 Task: Look for Airbnb options in Samho-rodongjagu, North Korea from 6th December, 2023 to 15th December, 2023 for 6 adults.6 bedrooms having 6 beds and 6 bathrooms. Property type can be house. Amenities needed are: wifi, TV, free parkinig on premises, gym, breakfast. Look for 3 properties as per requirement.
Action: Key pressed <Key.caps_lock>S<Key.caps_lock>amho<Key.space>rodongjagu,<Key.caps_lock>N<Key.caps_lock>orth<Key.space><Key.caps_lock>K<Key.caps_lock>orea
Screenshot: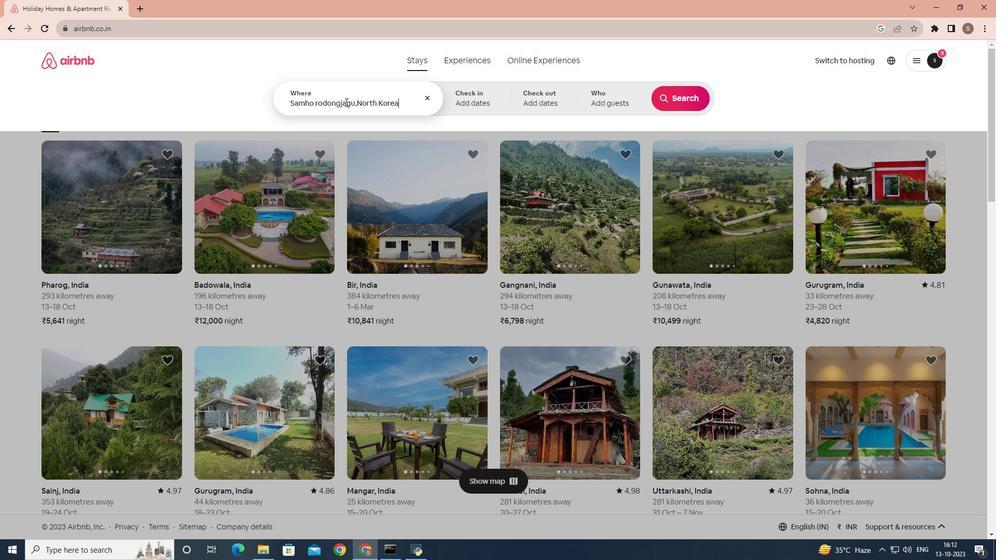 
Action: Mouse moved to (477, 100)
Screenshot: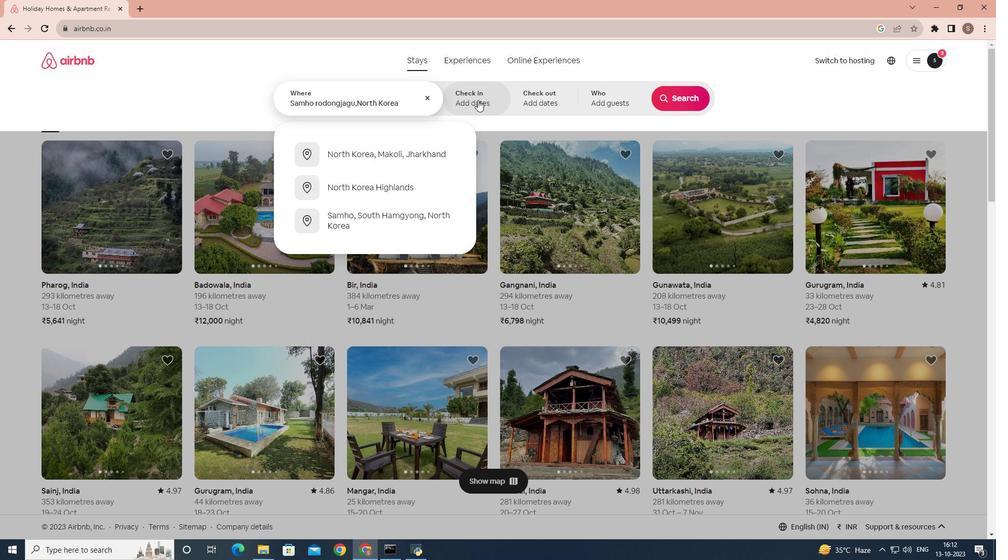 
Action: Mouse pressed left at (477, 100)
Screenshot: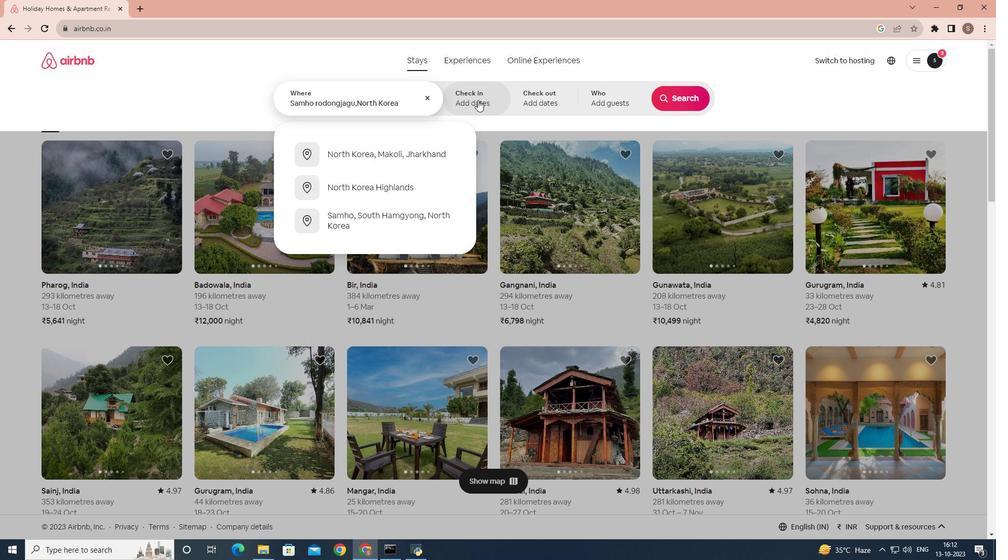 
Action: Mouse moved to (670, 177)
Screenshot: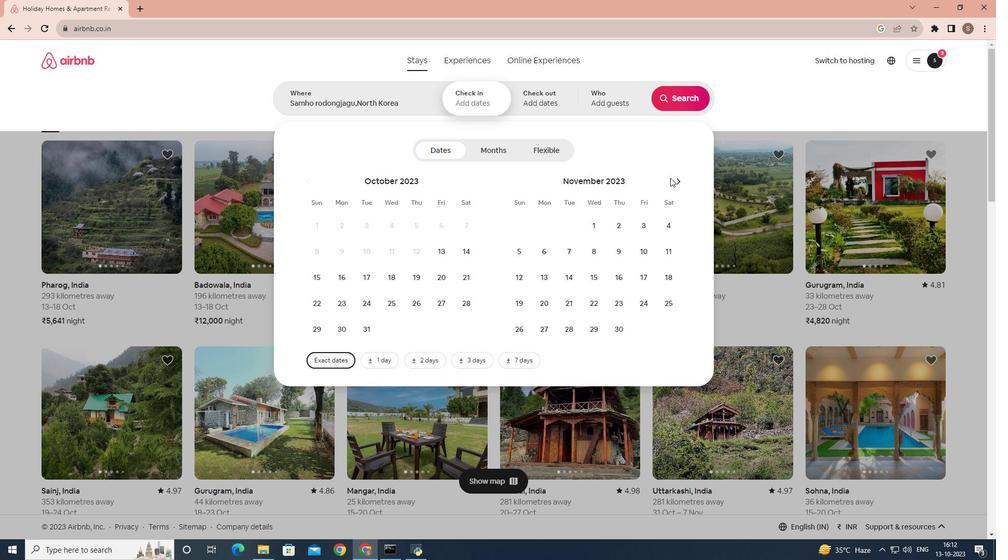 
Action: Mouse pressed left at (670, 177)
Screenshot: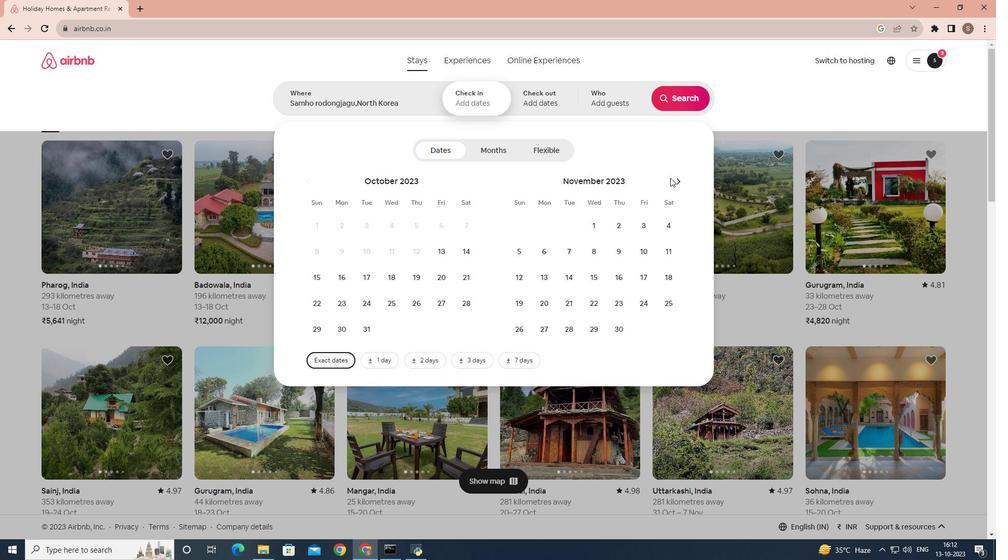 
Action: Mouse moved to (671, 180)
Screenshot: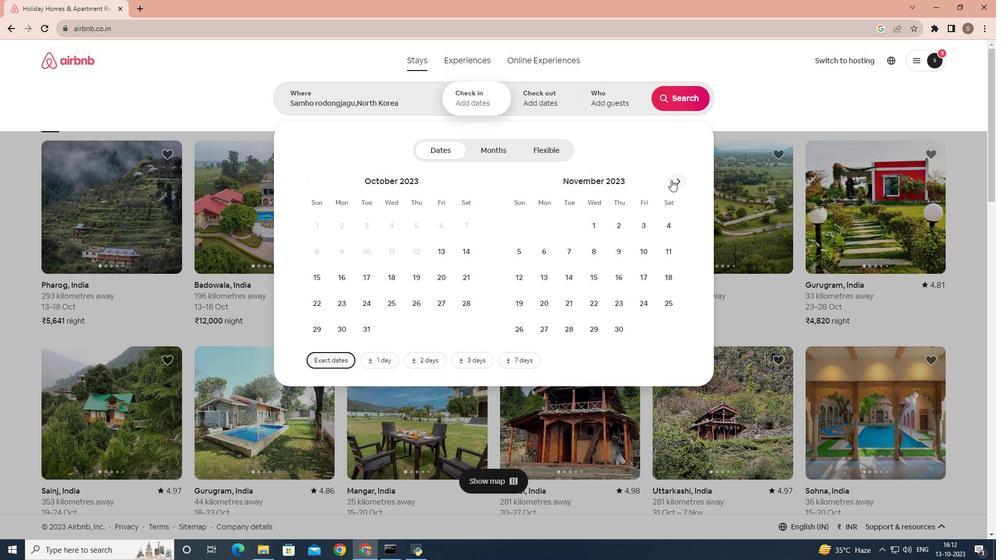 
Action: Mouse pressed left at (671, 180)
Screenshot: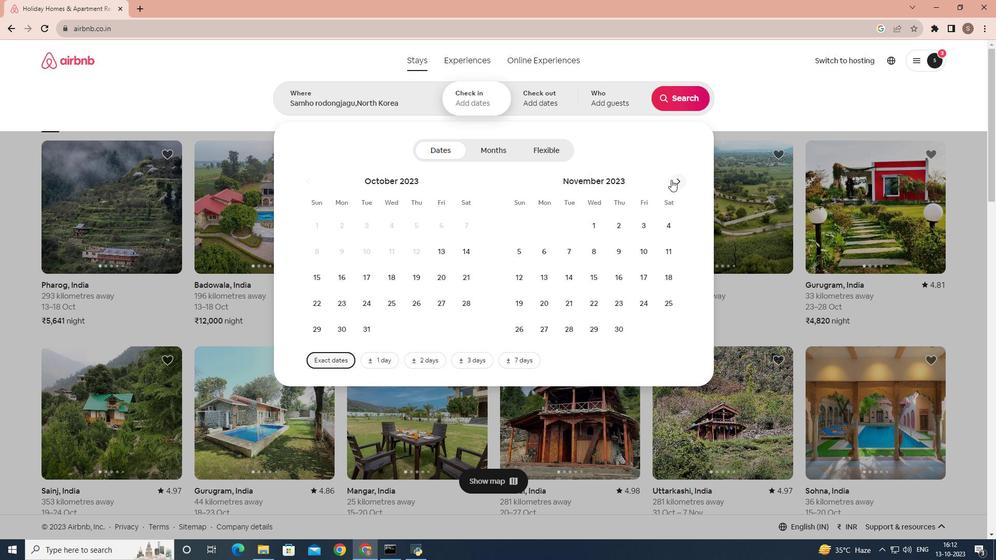 
Action: Mouse moved to (602, 251)
Screenshot: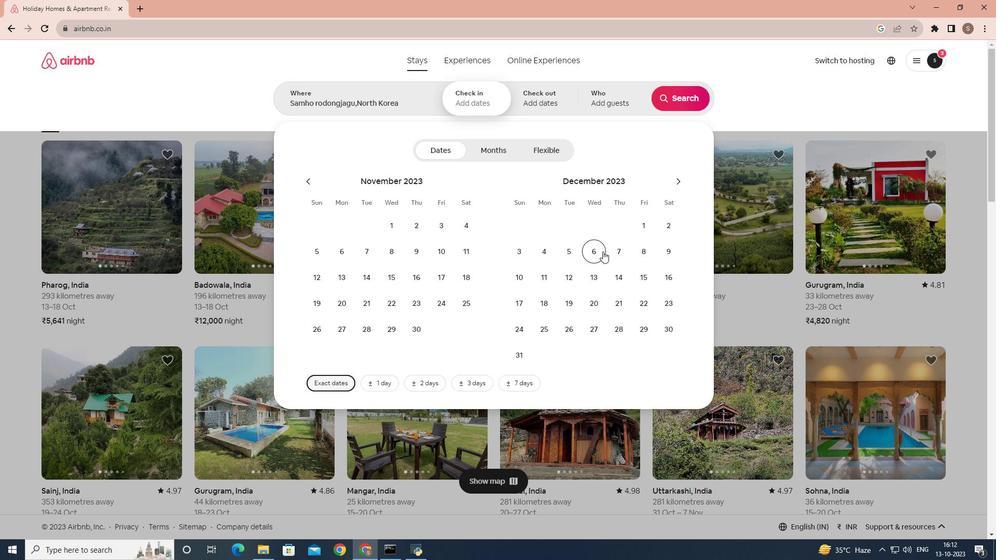 
Action: Mouse pressed left at (602, 251)
Screenshot: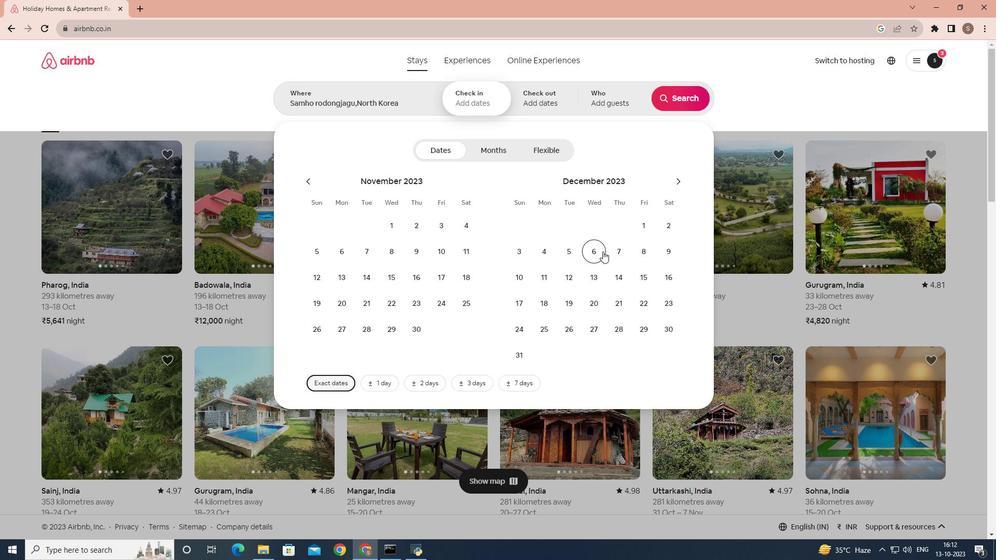 
Action: Mouse moved to (641, 276)
Screenshot: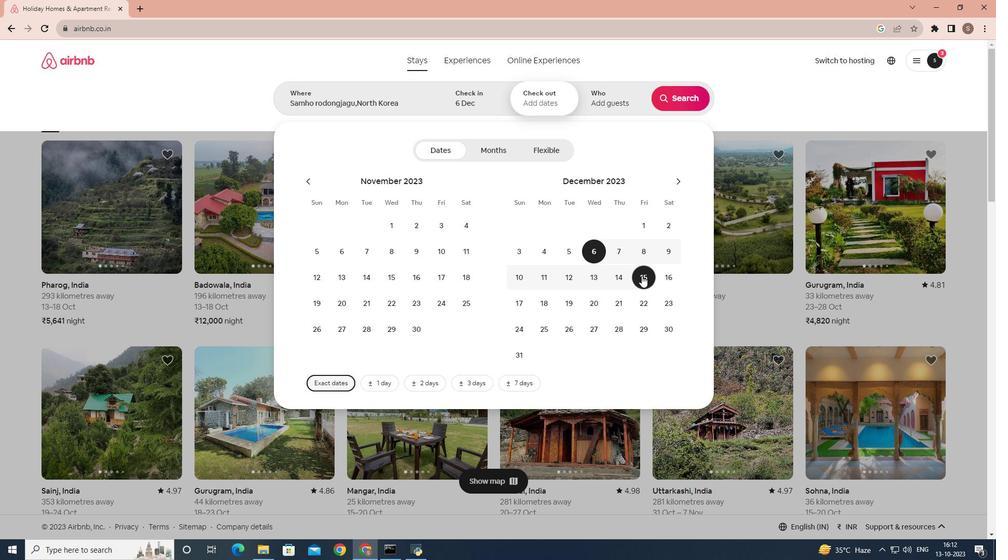 
Action: Mouse pressed left at (641, 276)
Screenshot: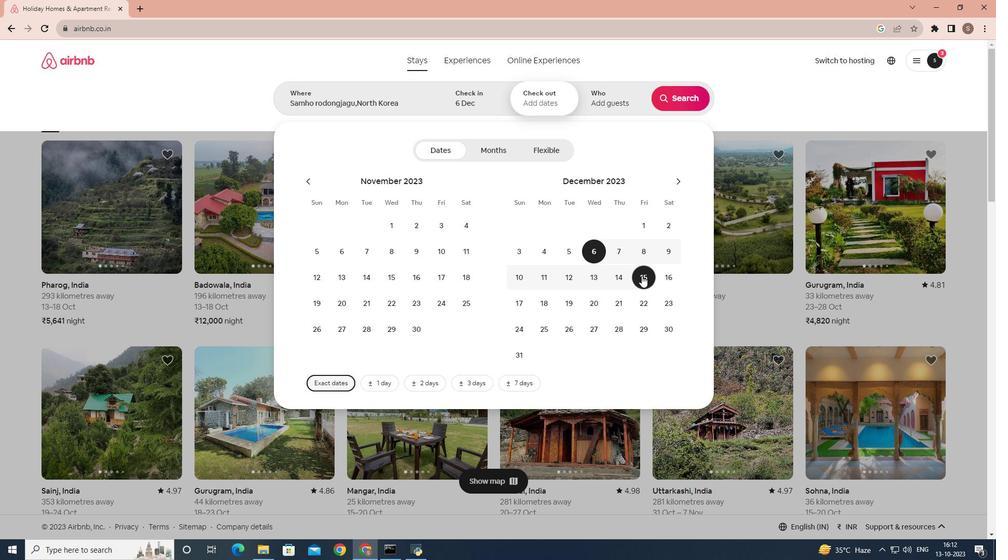 
Action: Mouse moved to (592, 109)
Screenshot: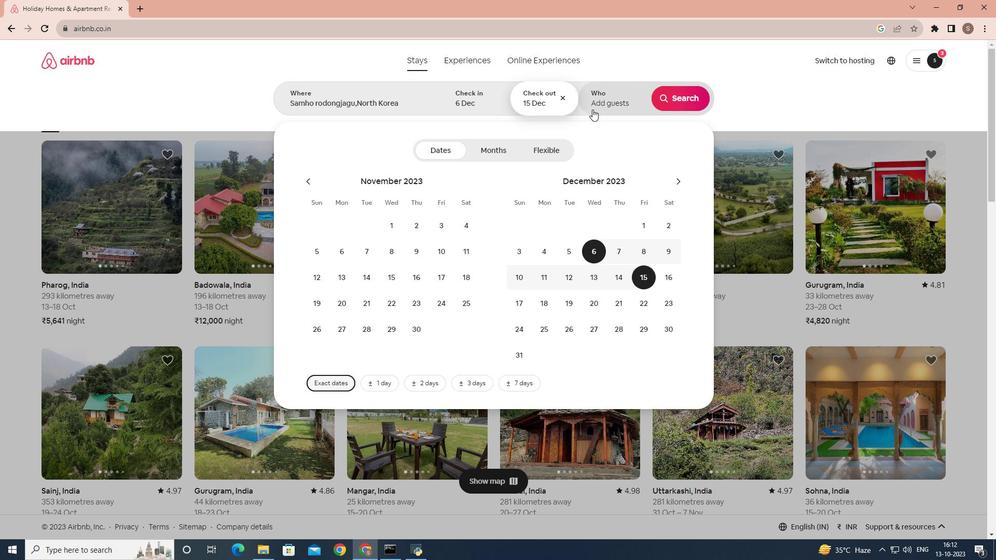 
Action: Mouse pressed left at (592, 109)
Screenshot: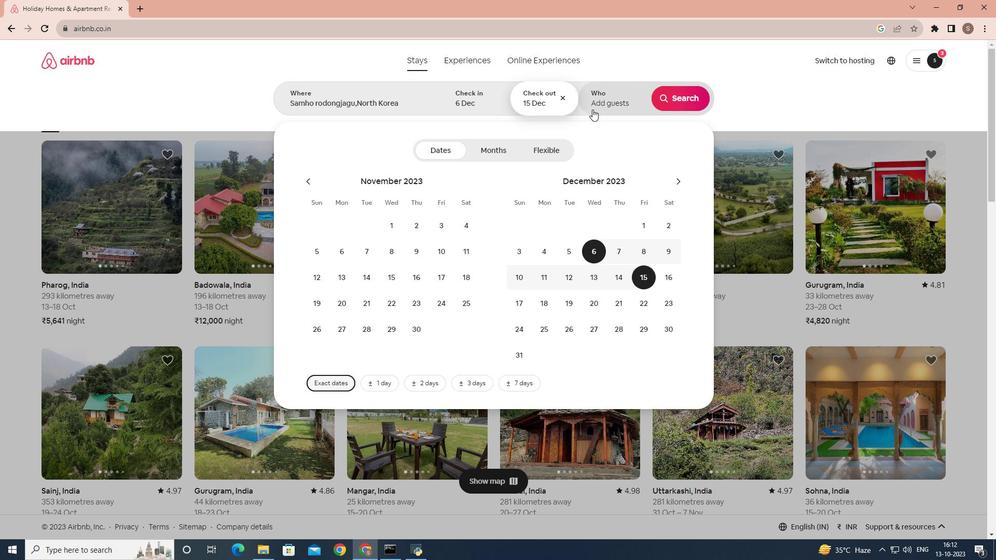 
Action: Mouse moved to (680, 157)
Screenshot: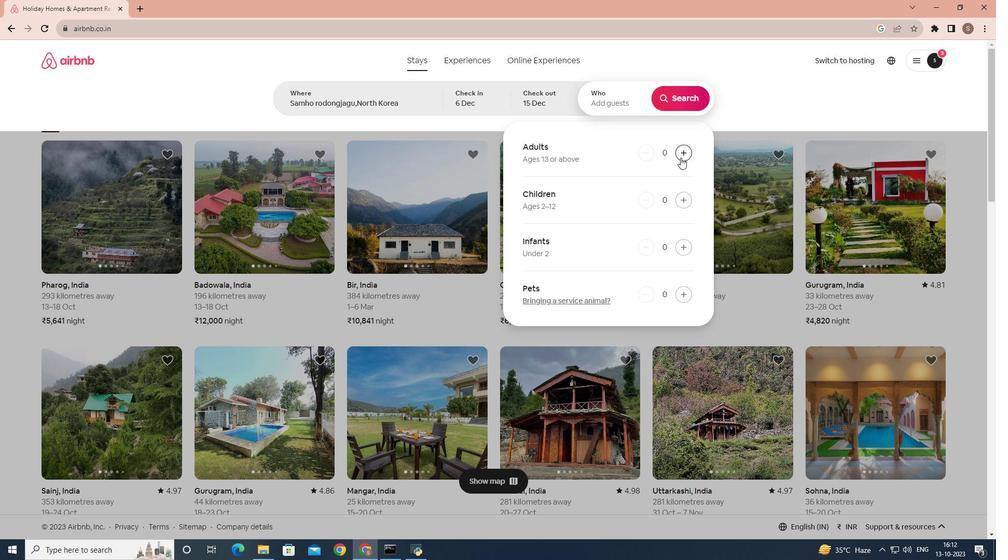 
Action: Mouse pressed left at (680, 157)
Screenshot: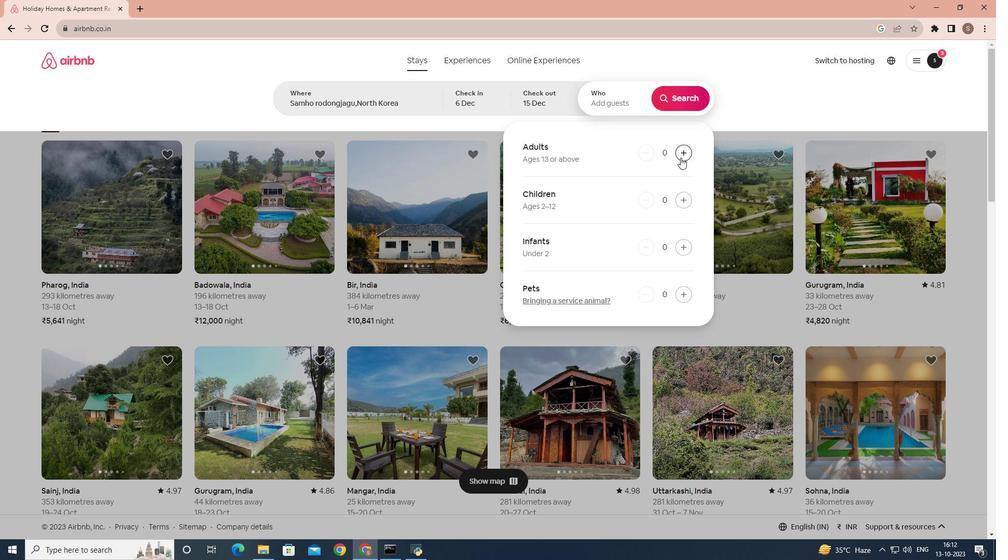 
Action: Mouse pressed left at (680, 157)
Screenshot: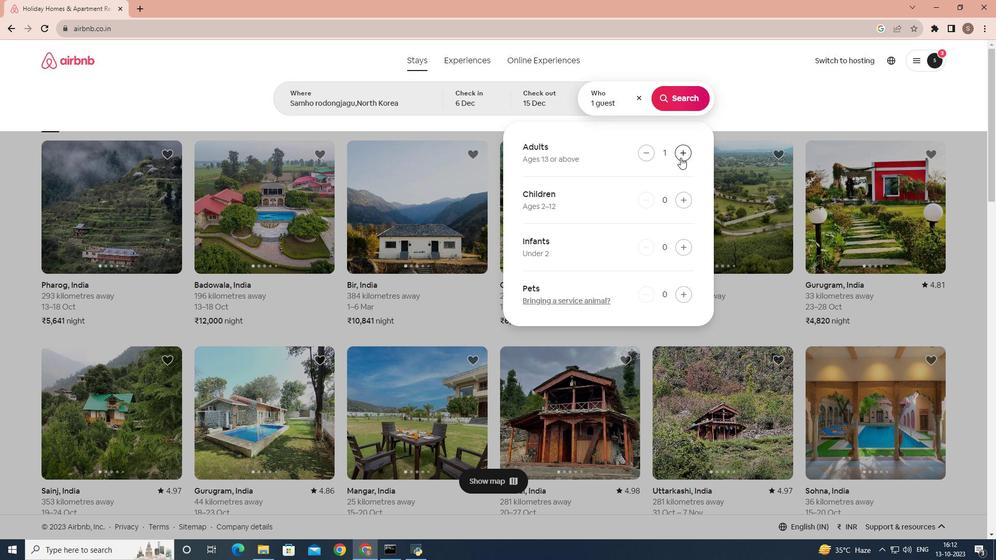 
Action: Mouse pressed left at (680, 157)
Screenshot: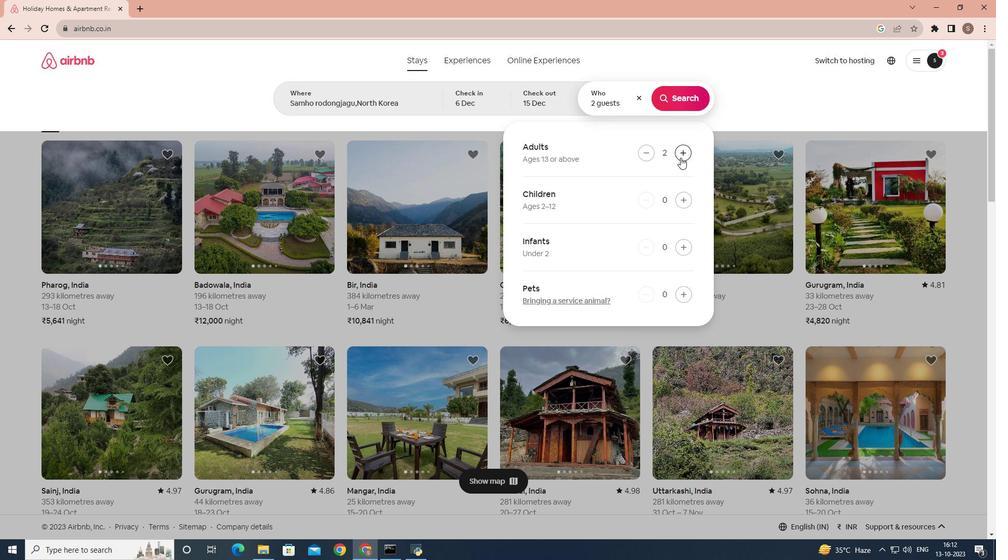 
Action: Mouse pressed left at (680, 157)
Screenshot: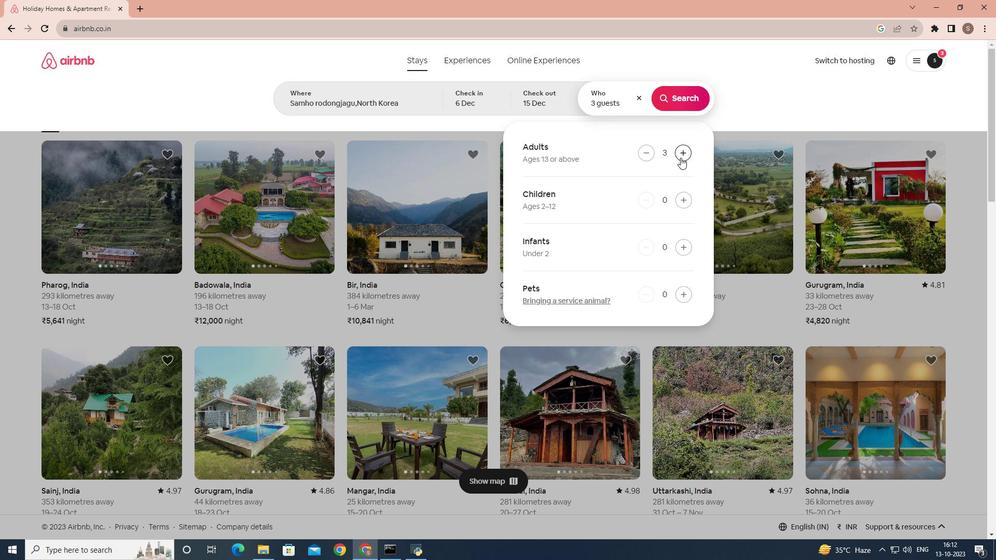 
Action: Mouse pressed left at (680, 157)
Screenshot: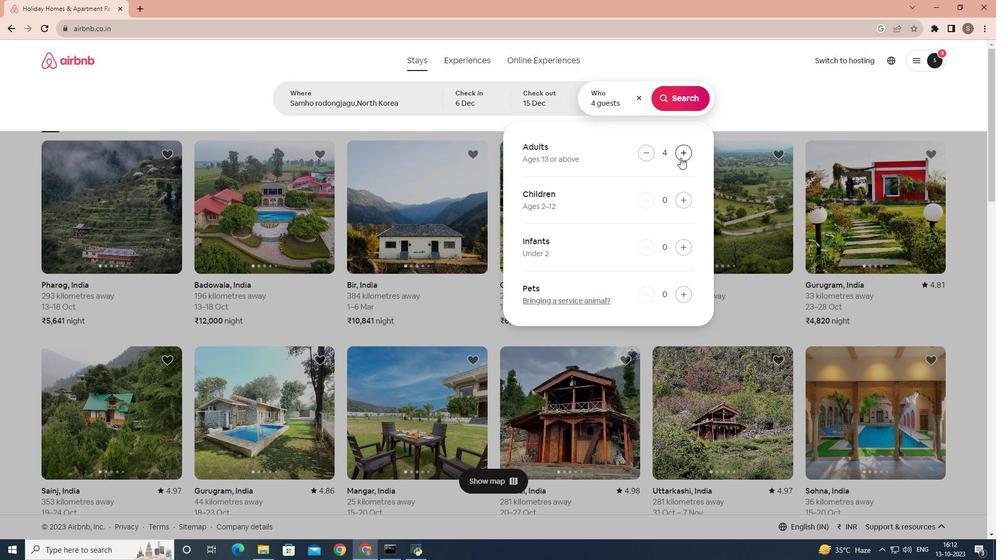 
Action: Mouse pressed left at (680, 157)
Screenshot: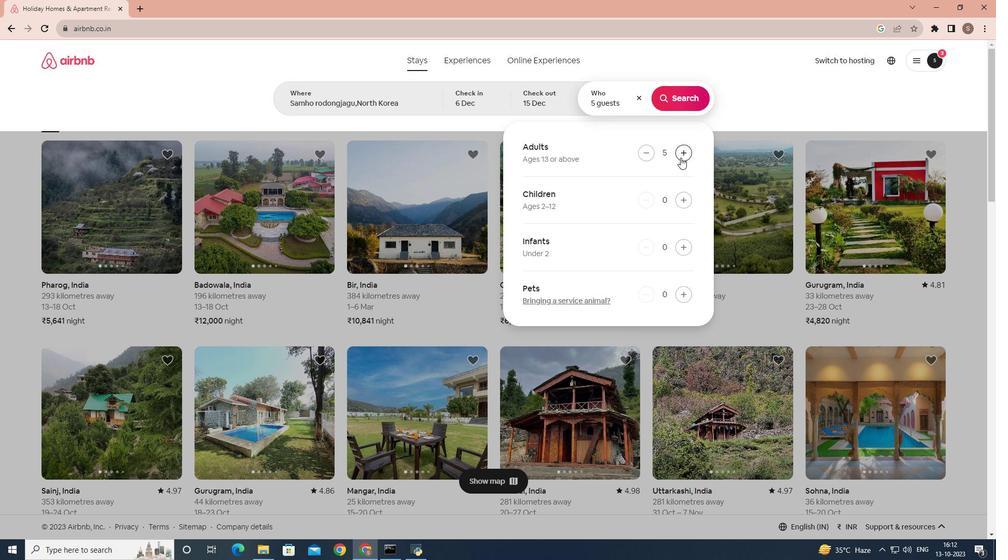 
Action: Mouse moved to (662, 94)
Screenshot: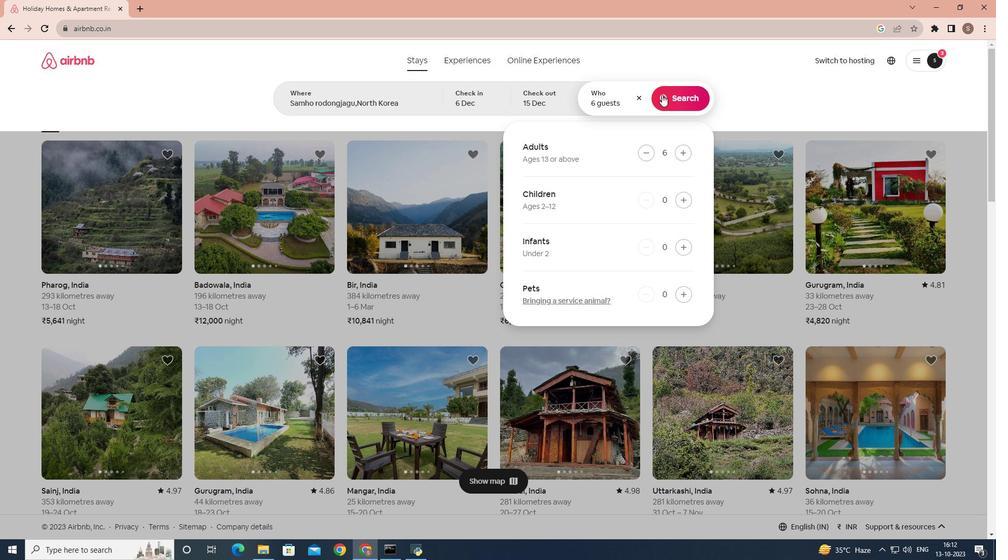 
Action: Mouse pressed left at (662, 94)
Screenshot: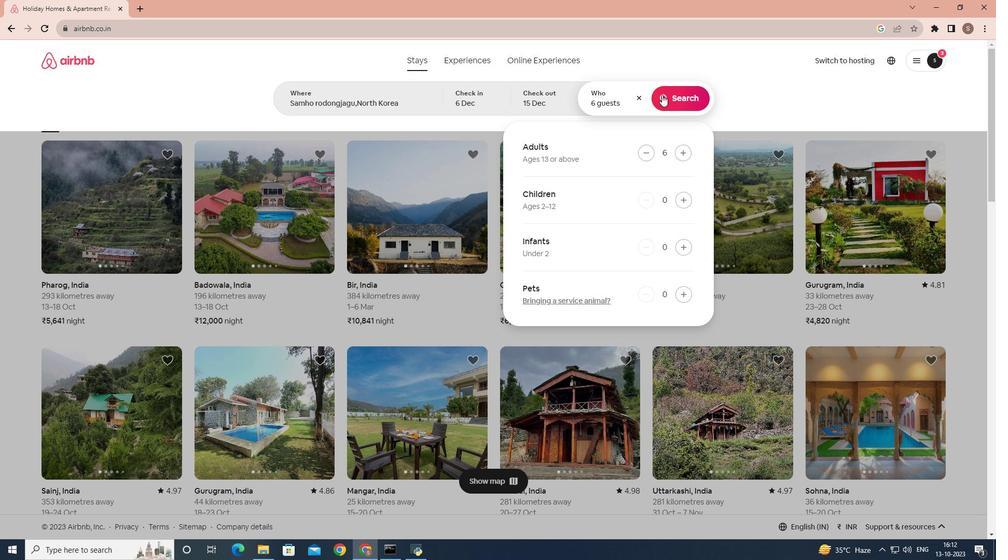 
Action: Mouse moved to (821, 102)
Screenshot: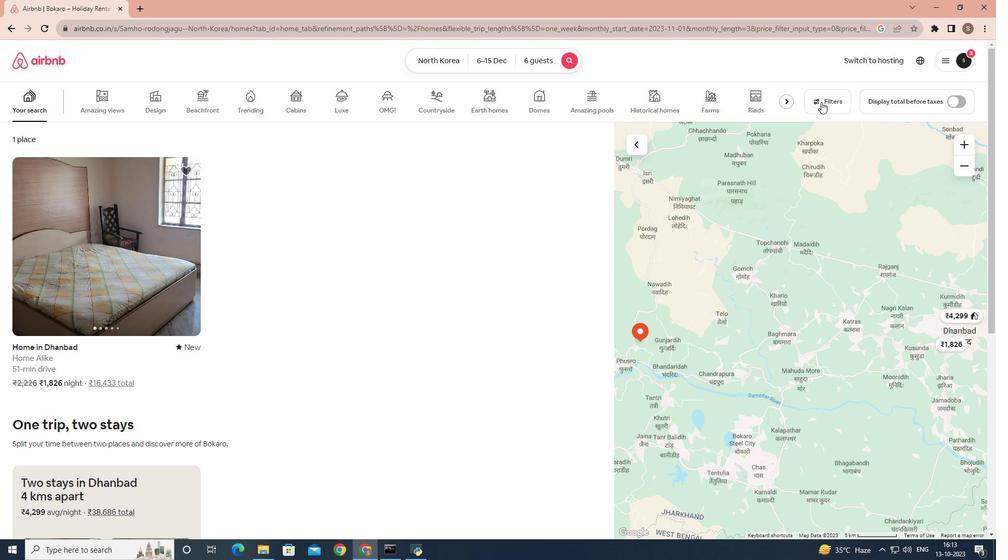 
Action: Mouse pressed left at (821, 102)
Screenshot: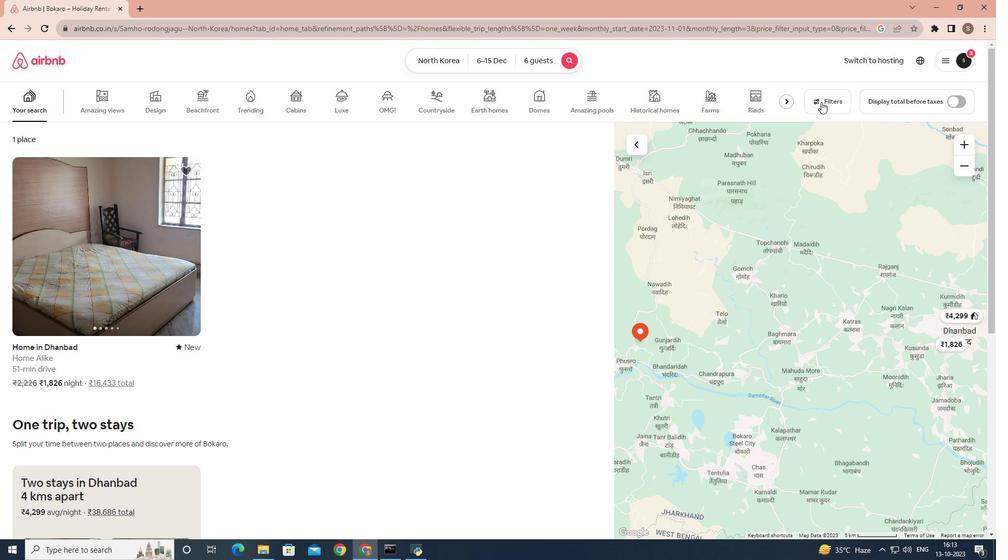 
Action: Mouse moved to (443, 253)
Screenshot: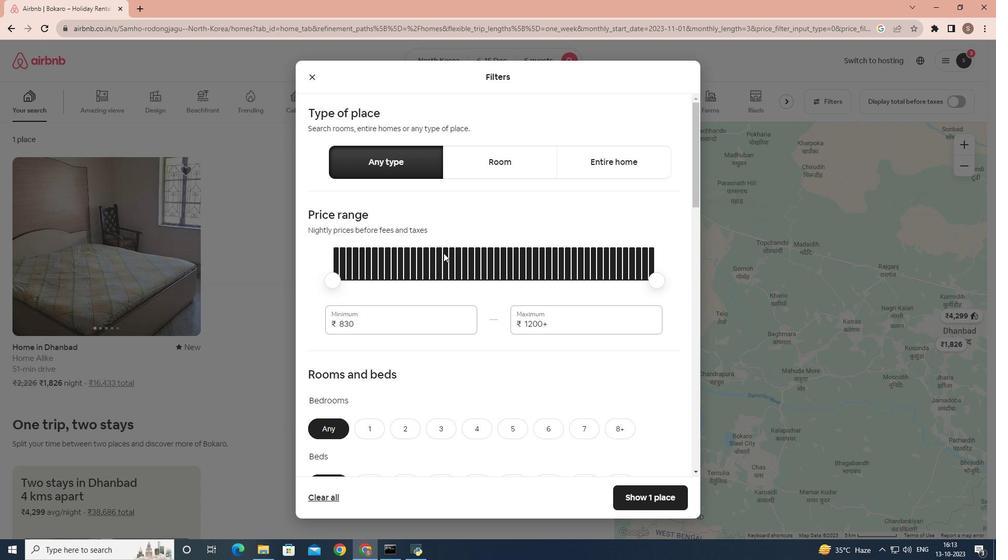 
Action: Mouse scrolled (443, 252) with delta (0, 0)
Screenshot: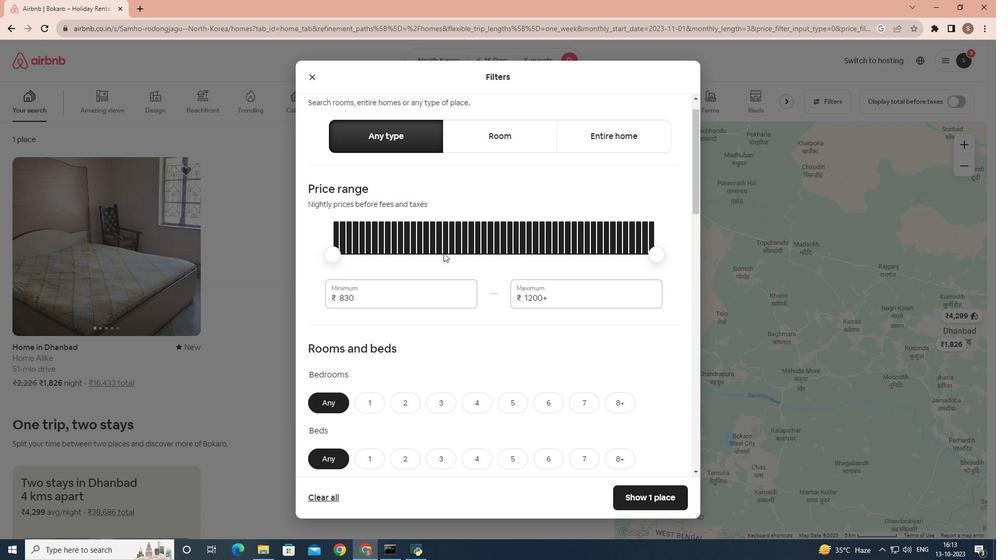 
Action: Mouse scrolled (443, 252) with delta (0, 0)
Screenshot: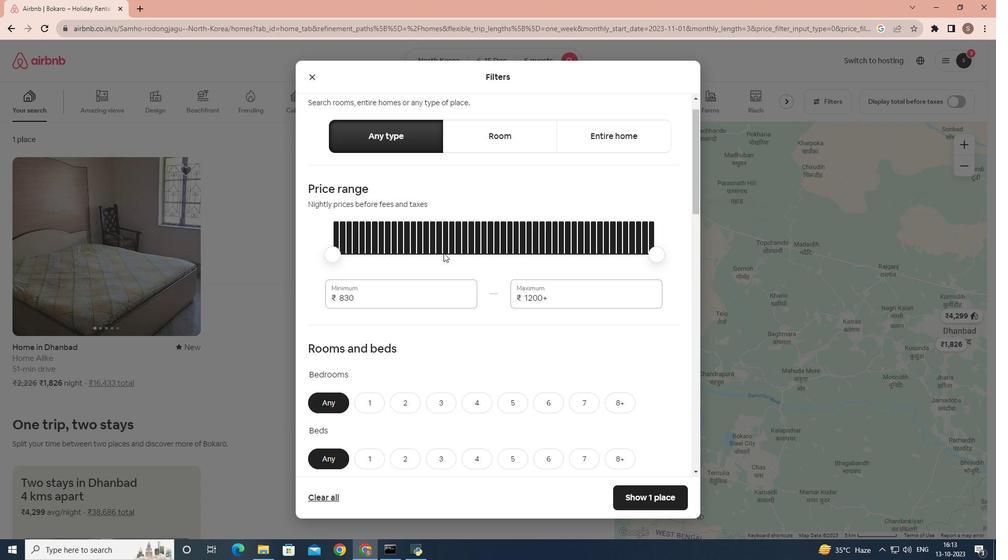 
Action: Mouse scrolled (443, 252) with delta (0, 0)
Screenshot: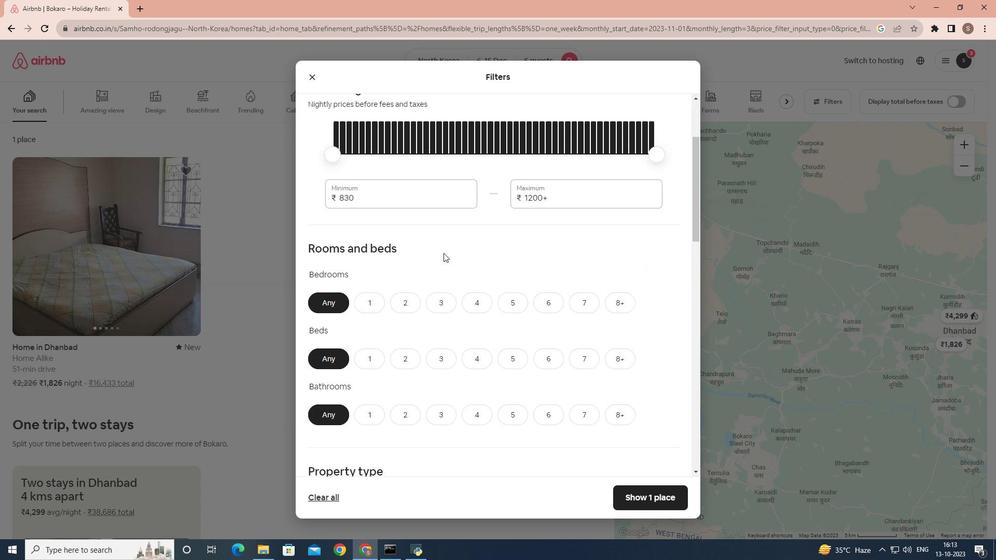 
Action: Mouse scrolled (443, 252) with delta (0, 0)
Screenshot: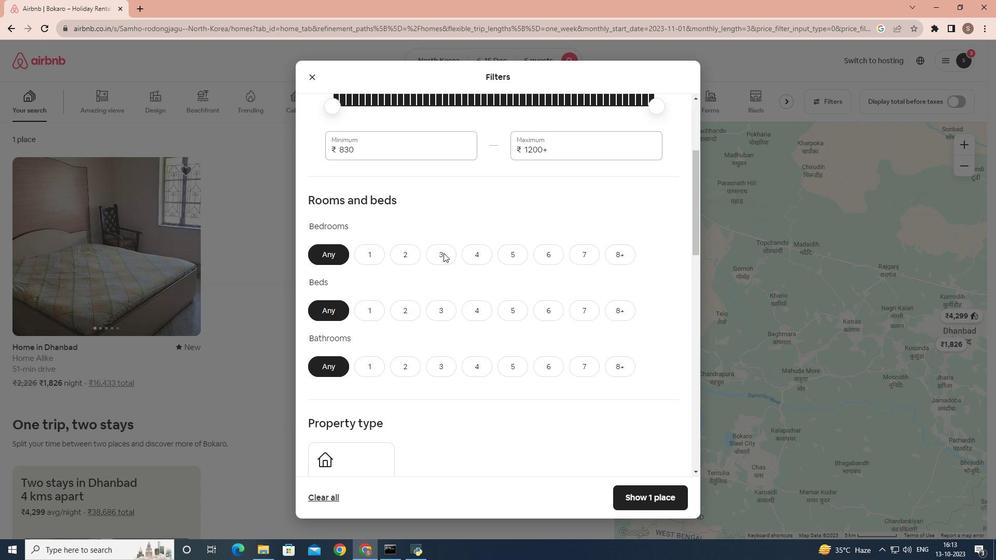 
Action: Mouse moved to (551, 226)
Screenshot: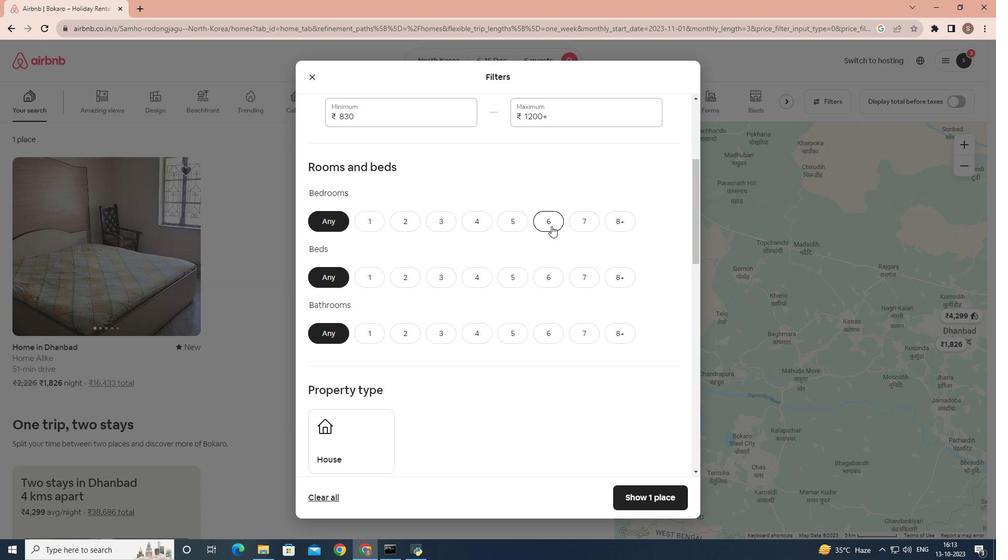 
Action: Mouse pressed left at (551, 226)
Screenshot: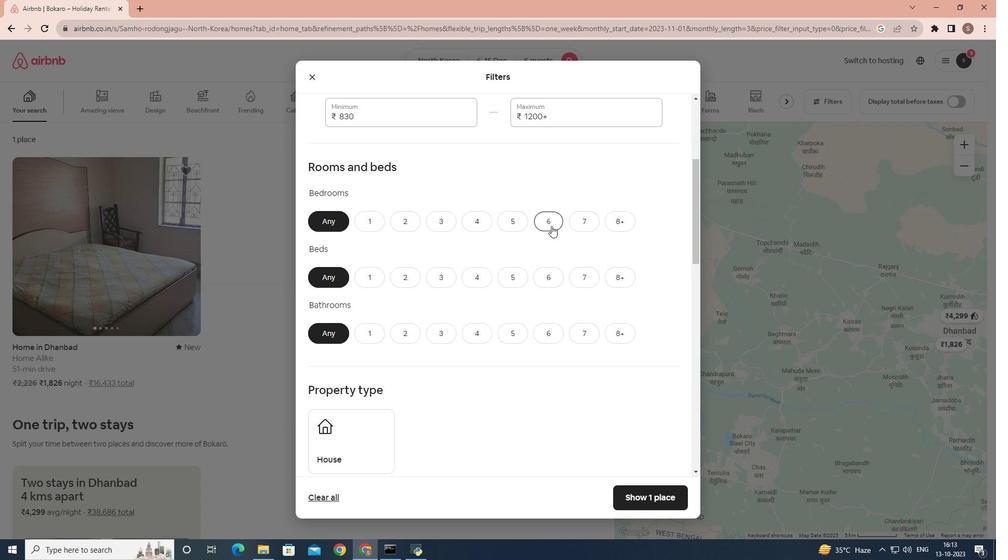 
Action: Mouse moved to (547, 272)
Screenshot: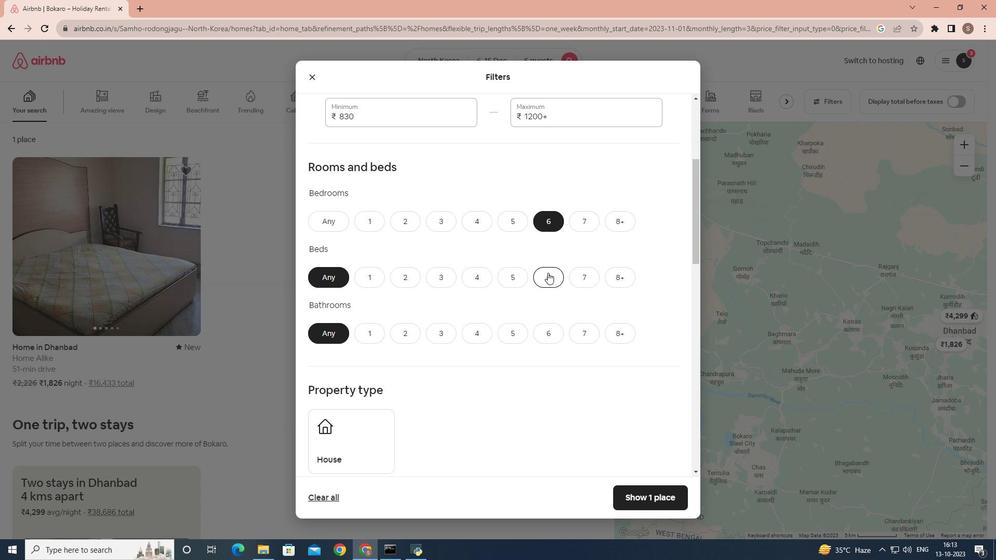 
Action: Mouse pressed left at (547, 272)
Screenshot: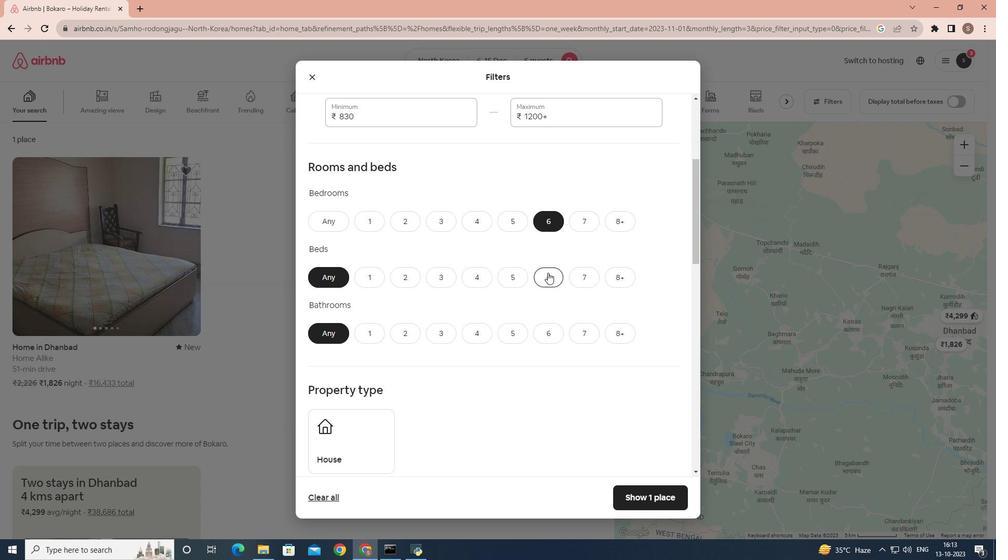 
Action: Mouse moved to (546, 336)
Screenshot: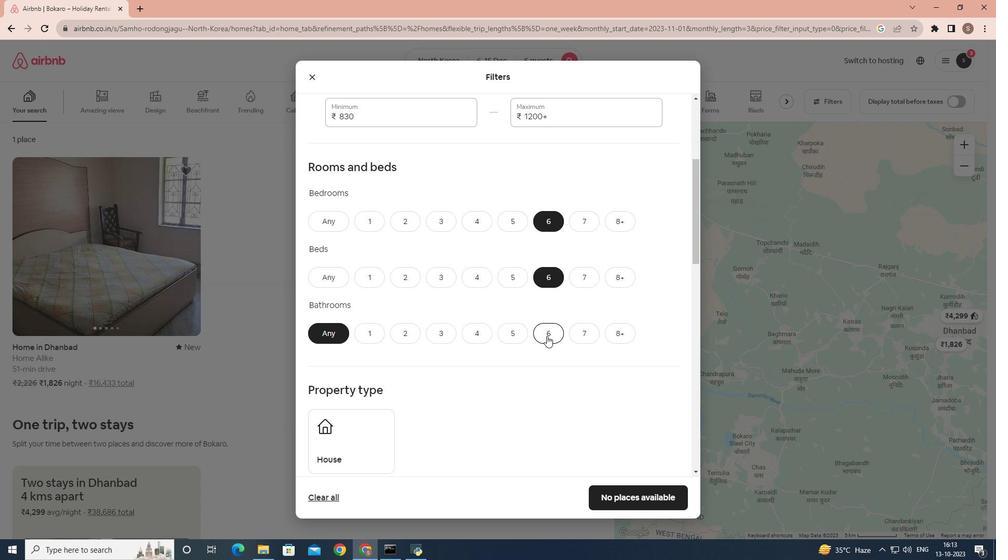 
Action: Mouse pressed left at (546, 336)
Screenshot: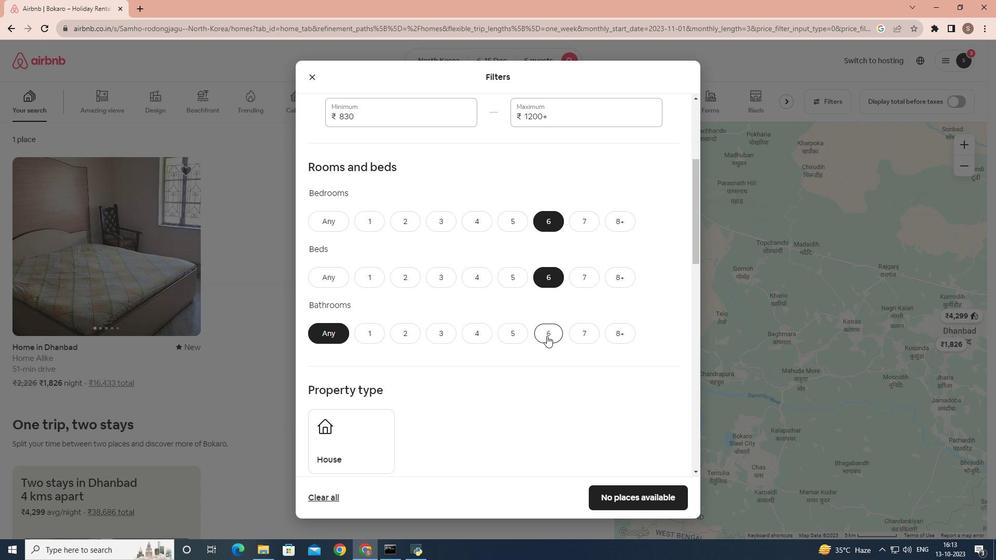 
Action: Mouse moved to (433, 319)
Screenshot: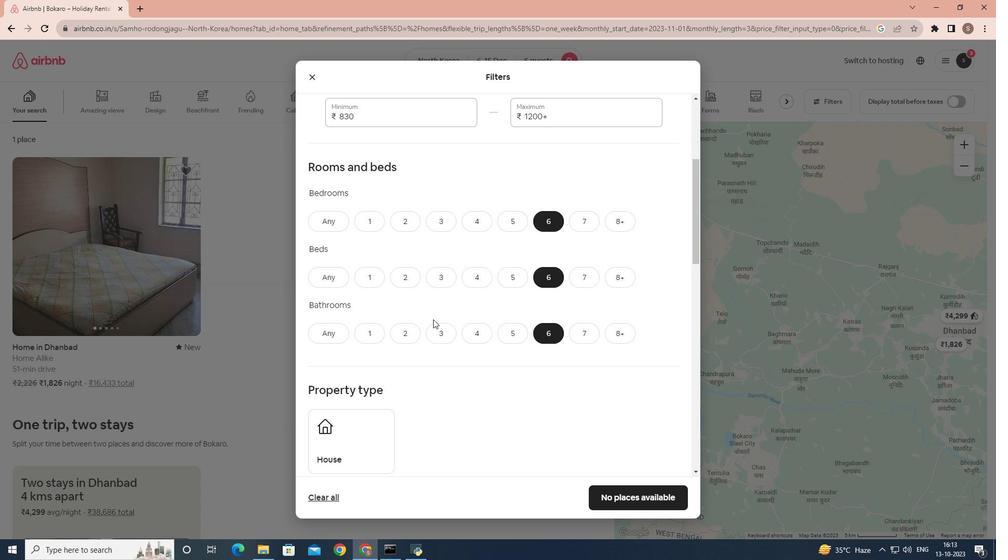 
Action: Mouse scrolled (433, 319) with delta (0, 0)
Screenshot: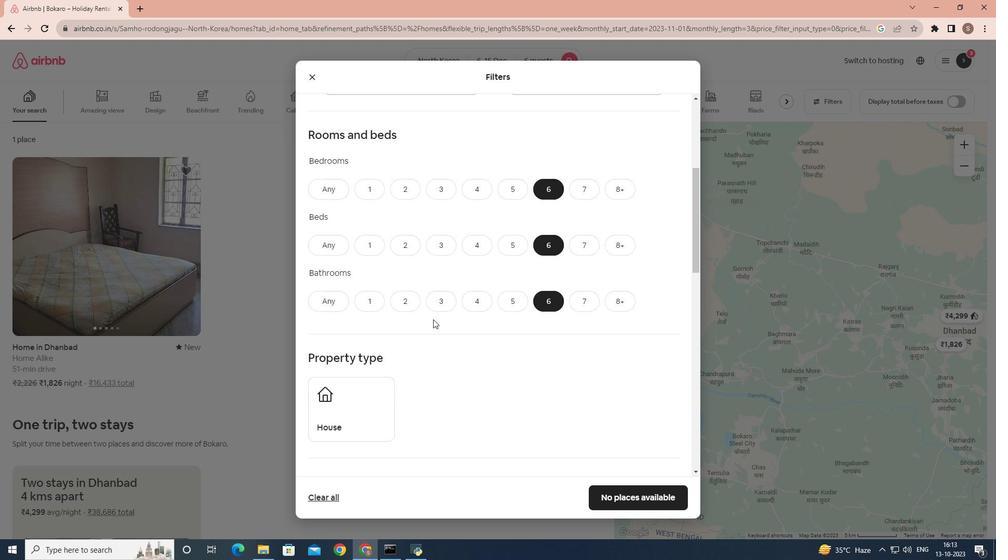 
Action: Mouse scrolled (433, 319) with delta (0, 0)
Screenshot: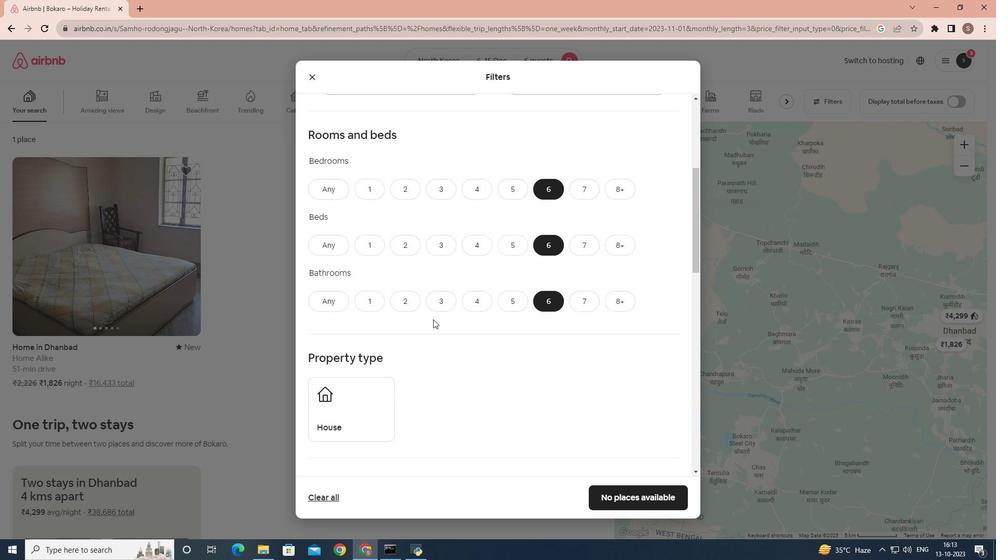 
Action: Mouse scrolled (433, 319) with delta (0, 0)
Screenshot: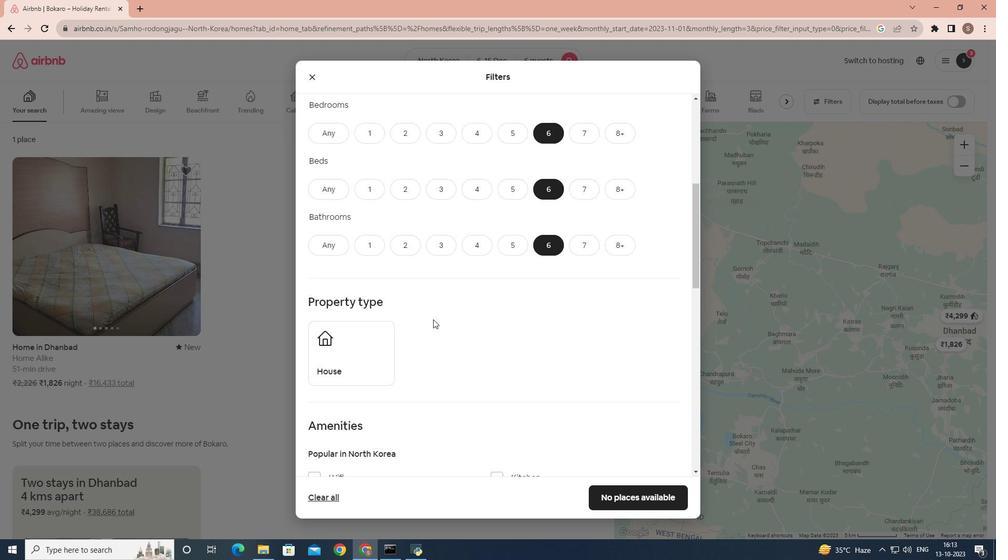 
Action: Mouse scrolled (433, 319) with delta (0, 0)
Screenshot: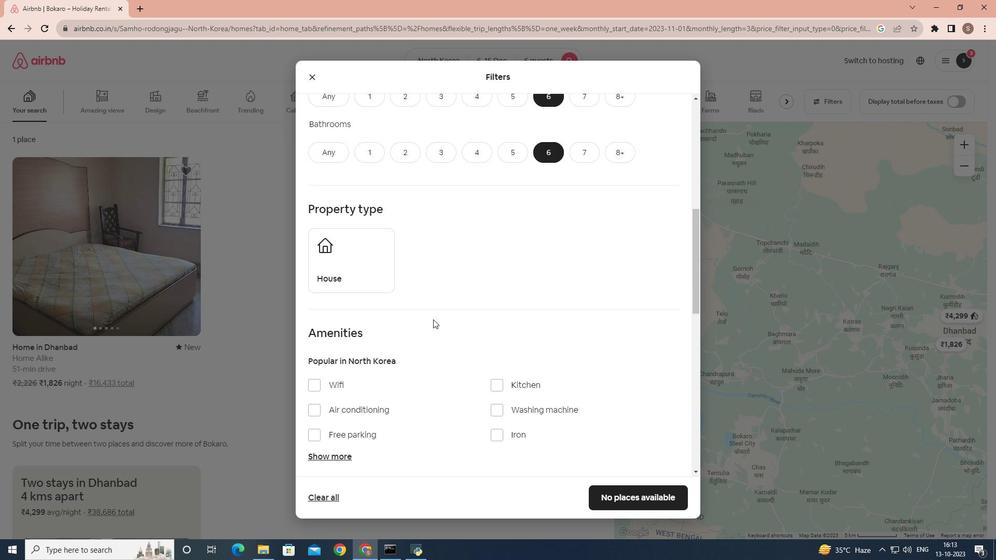 
Action: Mouse moved to (377, 236)
Screenshot: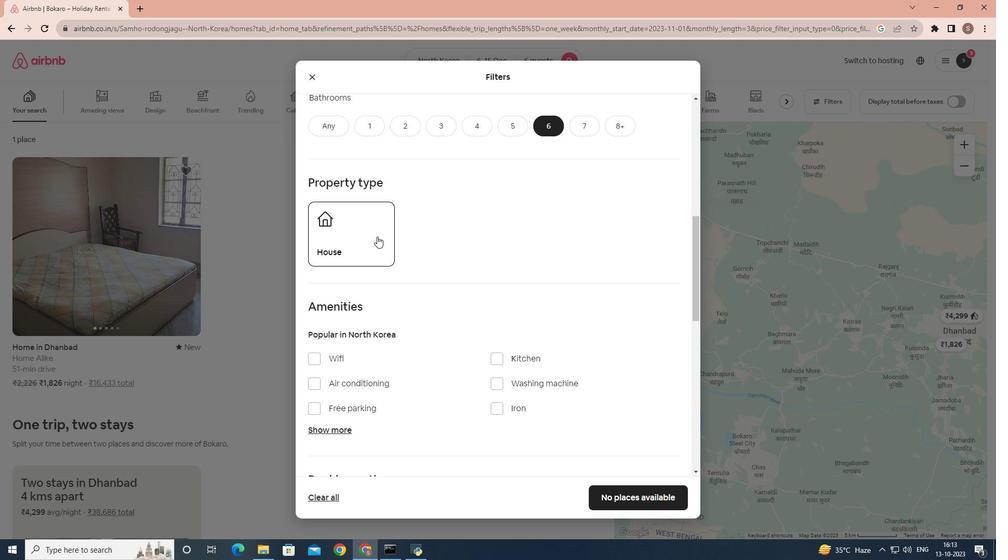 
Action: Mouse pressed left at (377, 236)
Screenshot: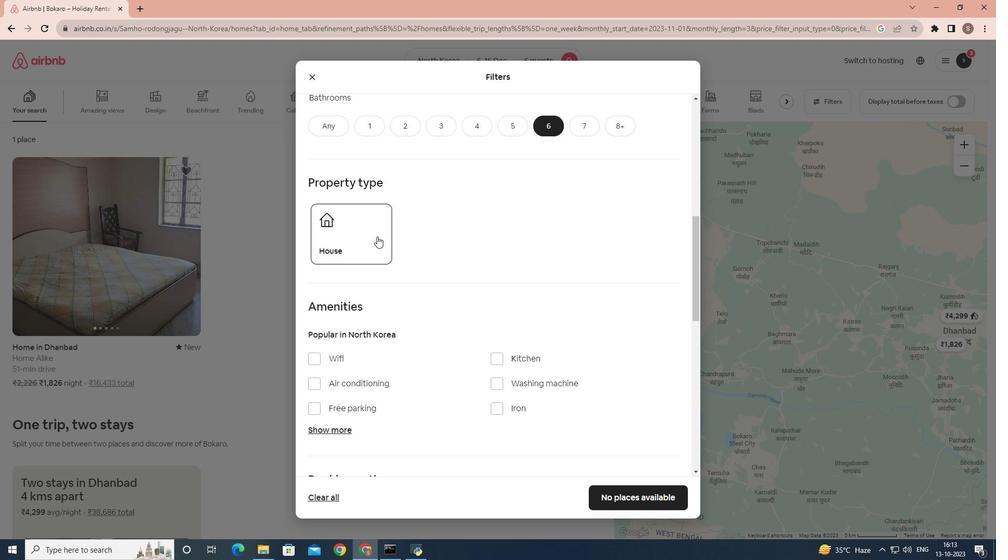 
Action: Mouse moved to (321, 358)
Screenshot: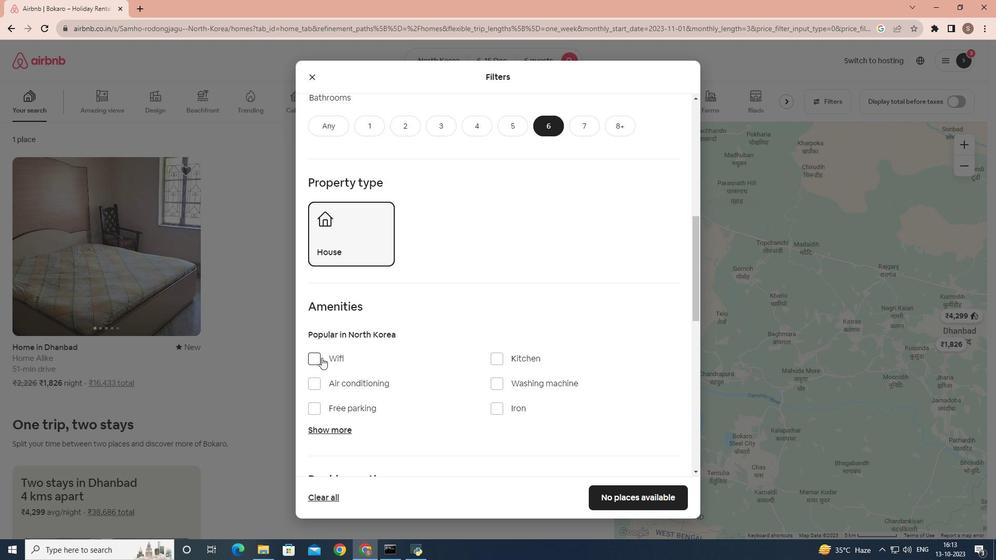 
Action: Mouse pressed left at (321, 358)
Screenshot: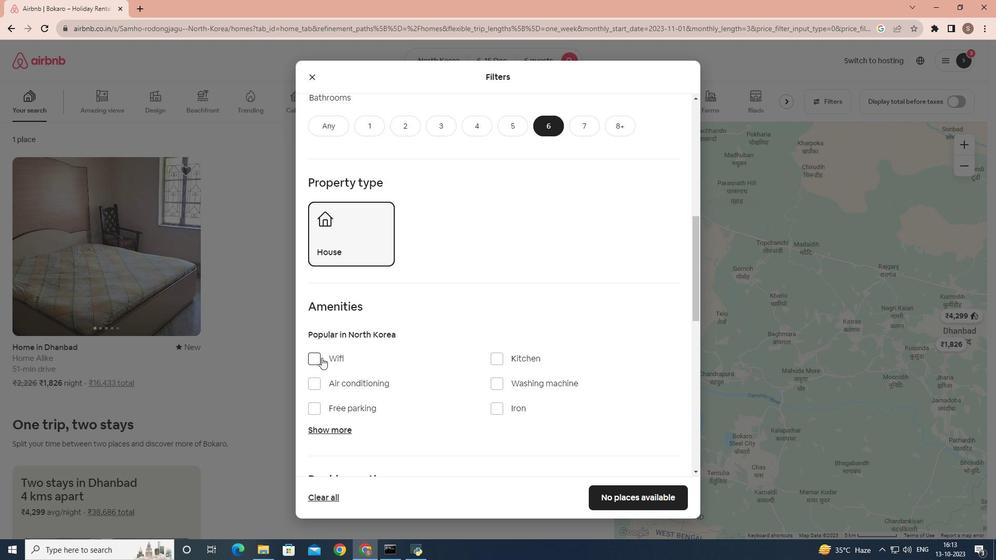 
Action: Mouse moved to (340, 343)
Screenshot: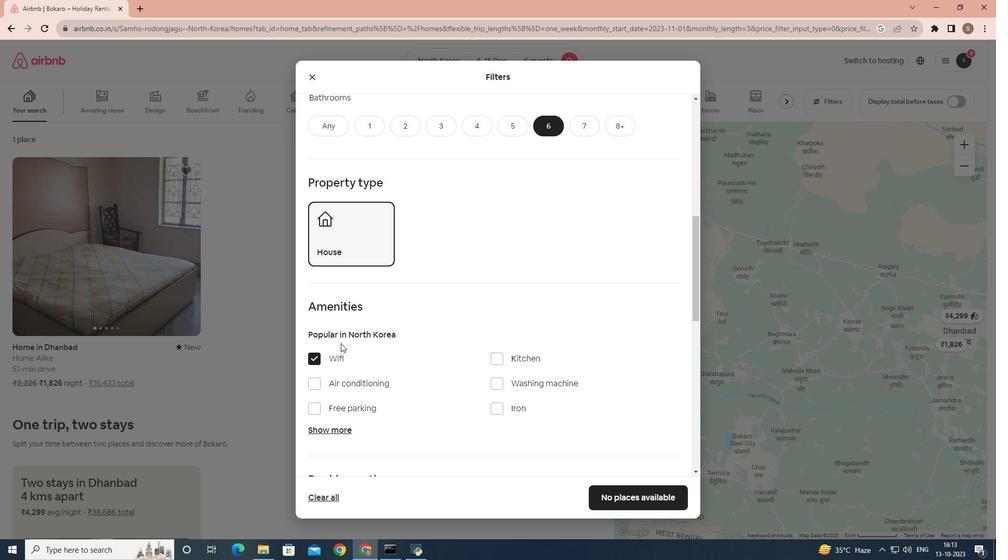 
Action: Mouse scrolled (340, 342) with delta (0, 0)
Screenshot: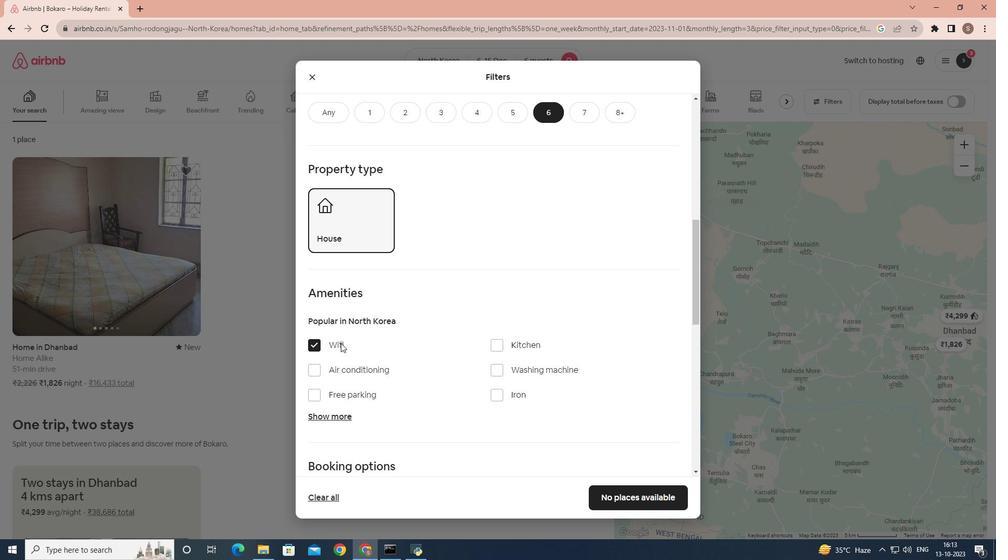 
Action: Mouse scrolled (340, 342) with delta (0, 0)
Screenshot: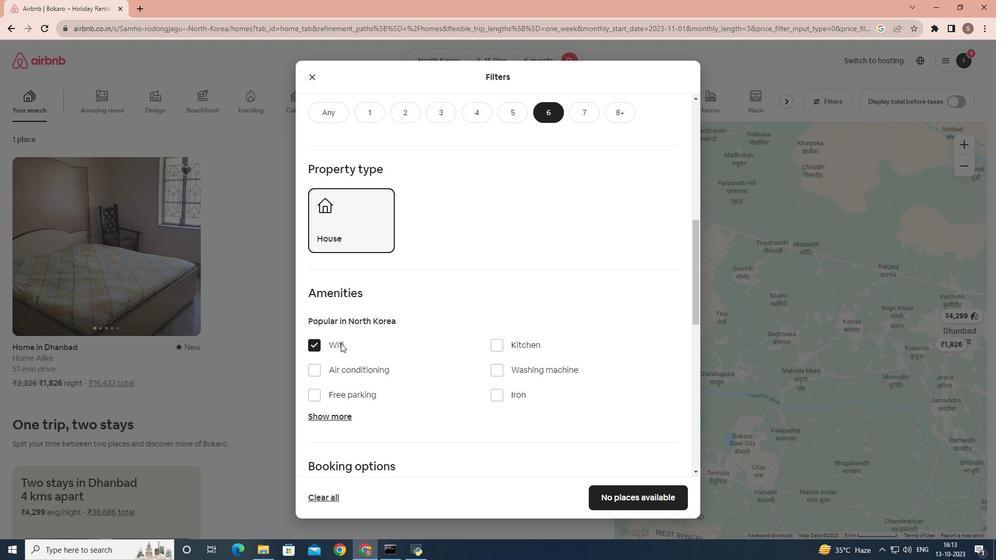 
Action: Mouse scrolled (340, 342) with delta (0, 0)
Screenshot: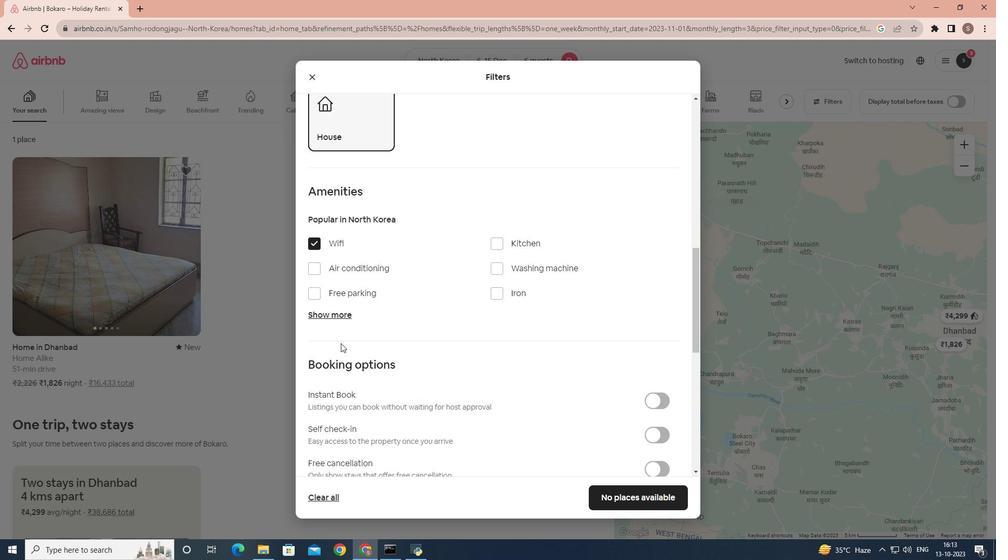 
Action: Mouse moved to (345, 278)
Screenshot: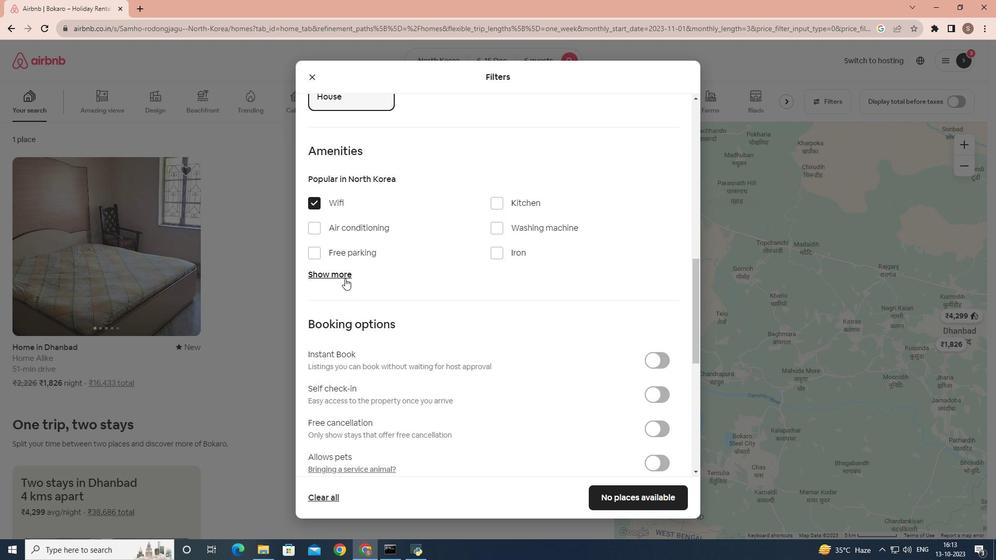 
Action: Mouse pressed left at (345, 278)
Screenshot: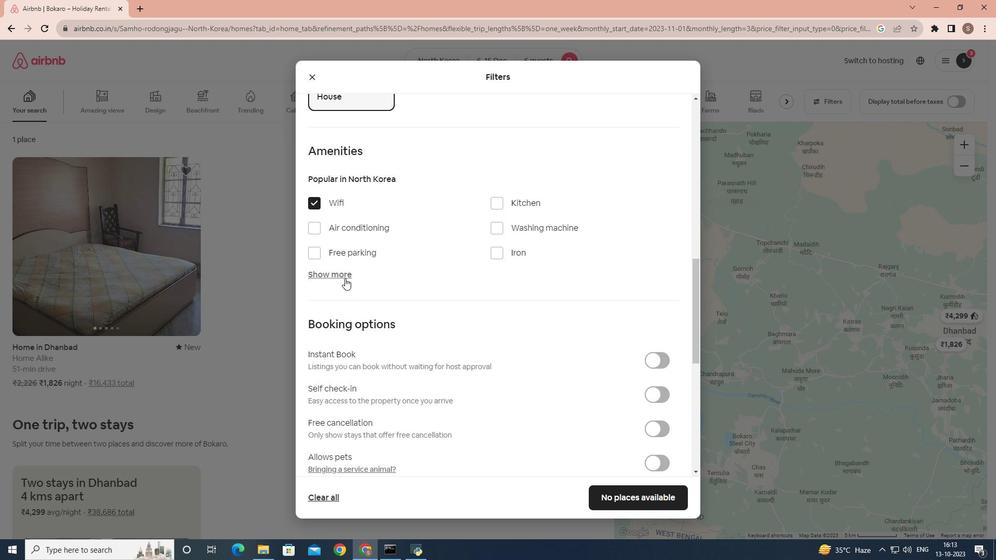 
Action: Mouse moved to (500, 336)
Screenshot: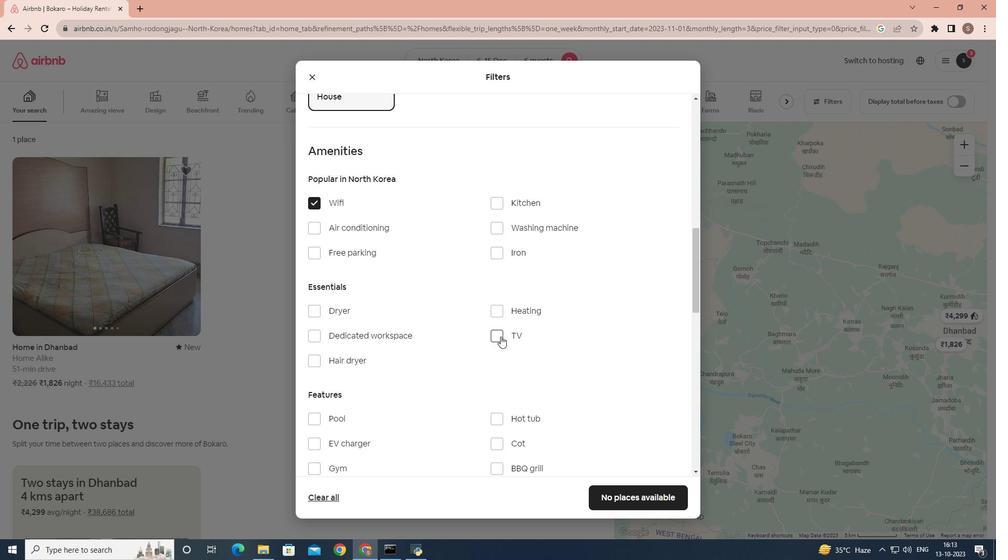 
Action: Mouse pressed left at (500, 336)
Screenshot: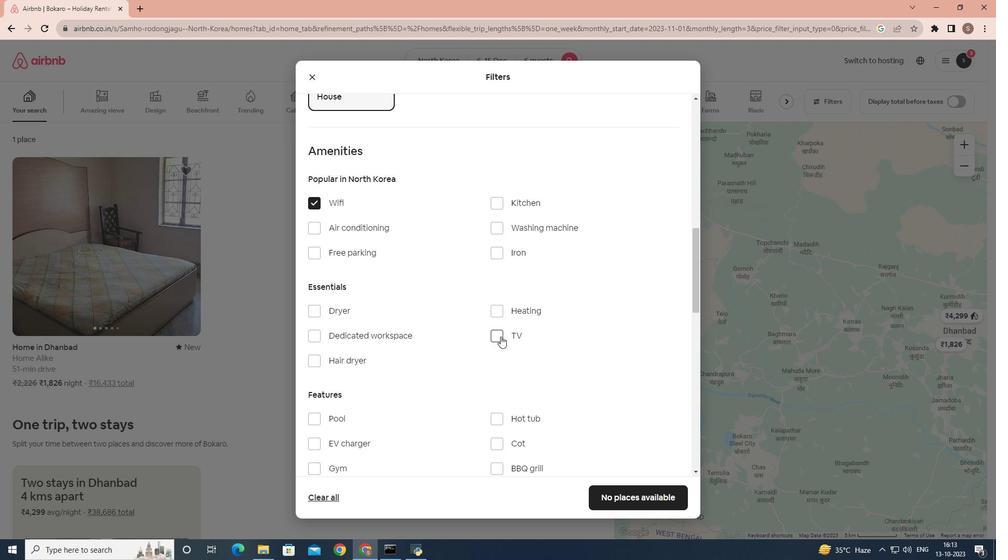 
Action: Mouse moved to (409, 362)
Screenshot: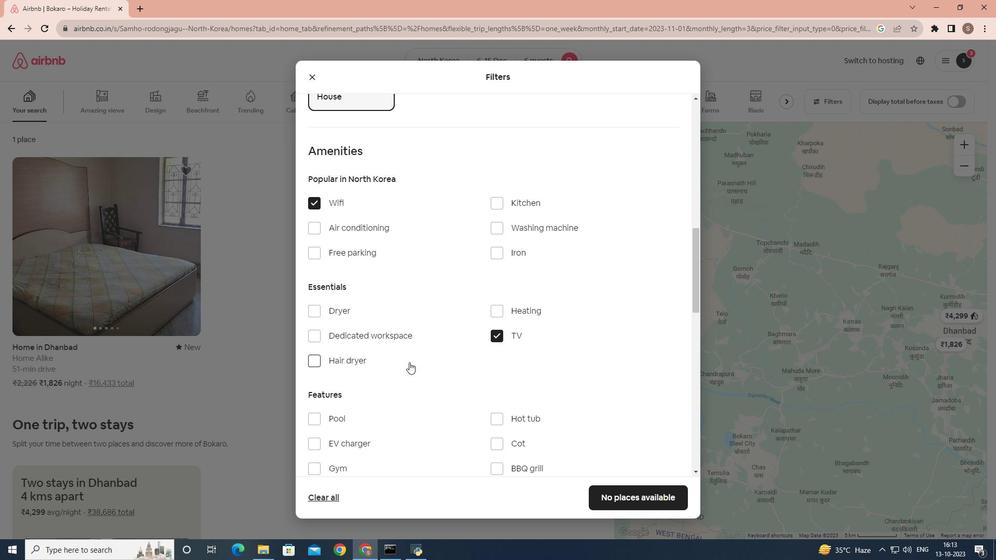 
Action: Mouse scrolled (409, 362) with delta (0, 0)
Screenshot: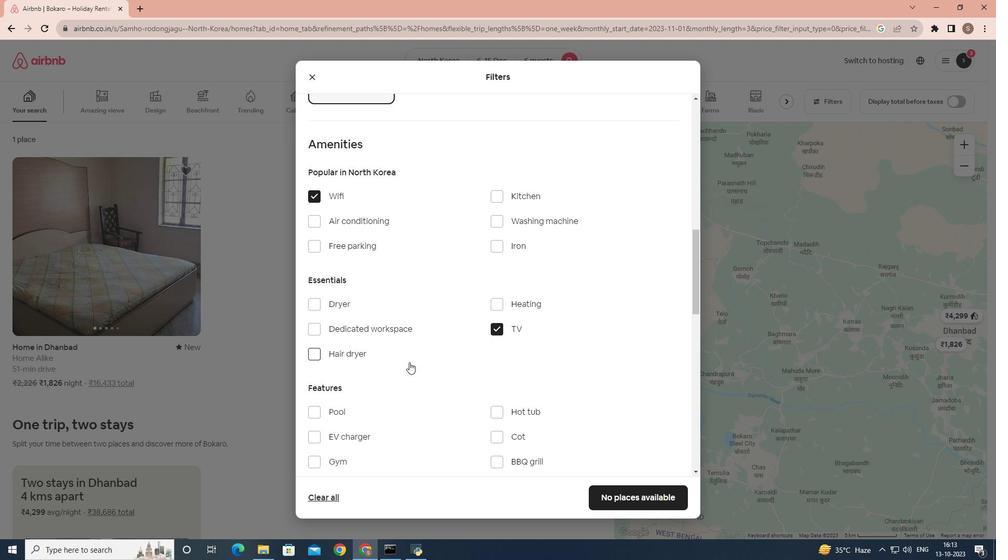 
Action: Mouse scrolled (409, 362) with delta (0, 0)
Screenshot: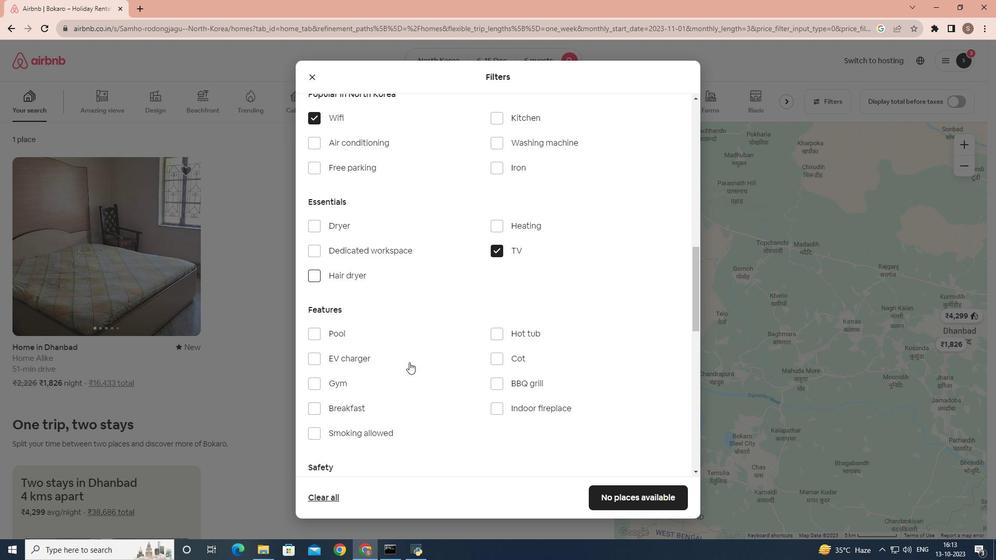 
Action: Mouse scrolled (409, 362) with delta (0, 0)
Screenshot: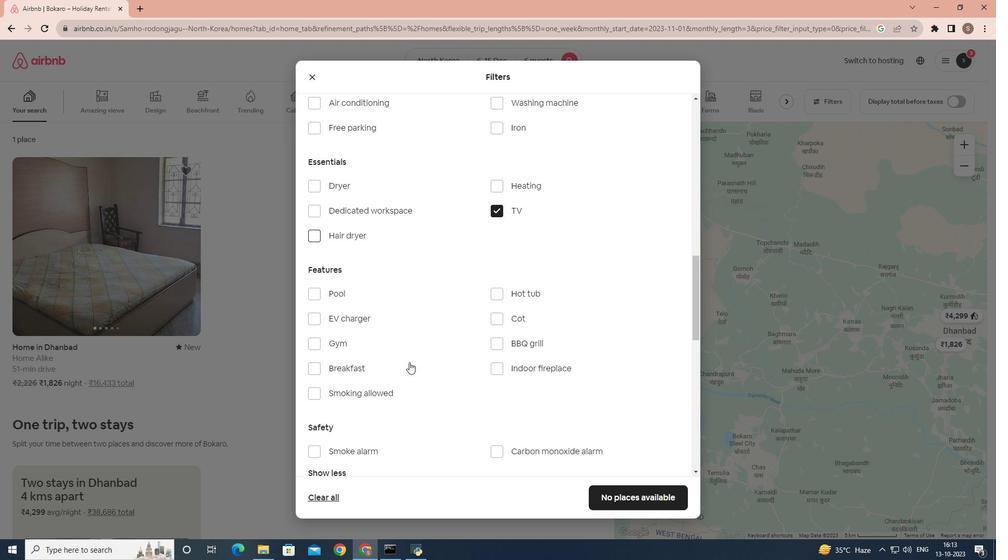 
Action: Mouse moved to (338, 230)
Screenshot: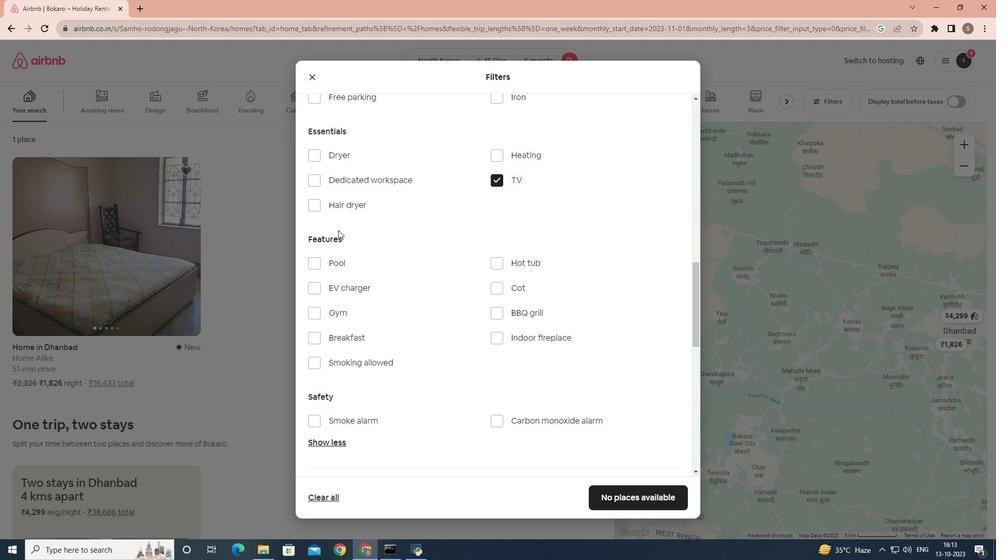 
Action: Mouse scrolled (338, 230) with delta (0, 0)
Screenshot: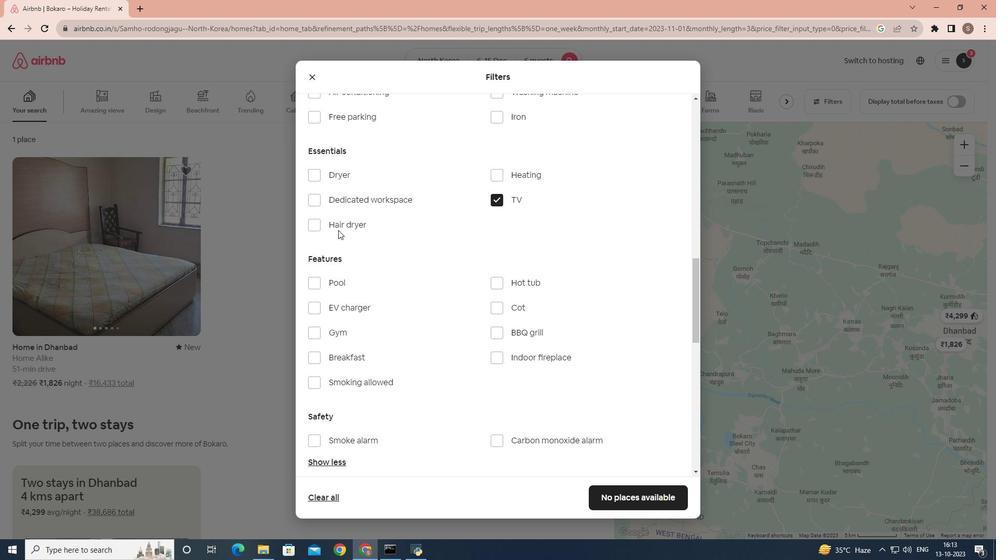 
Action: Mouse scrolled (338, 230) with delta (0, 0)
Screenshot: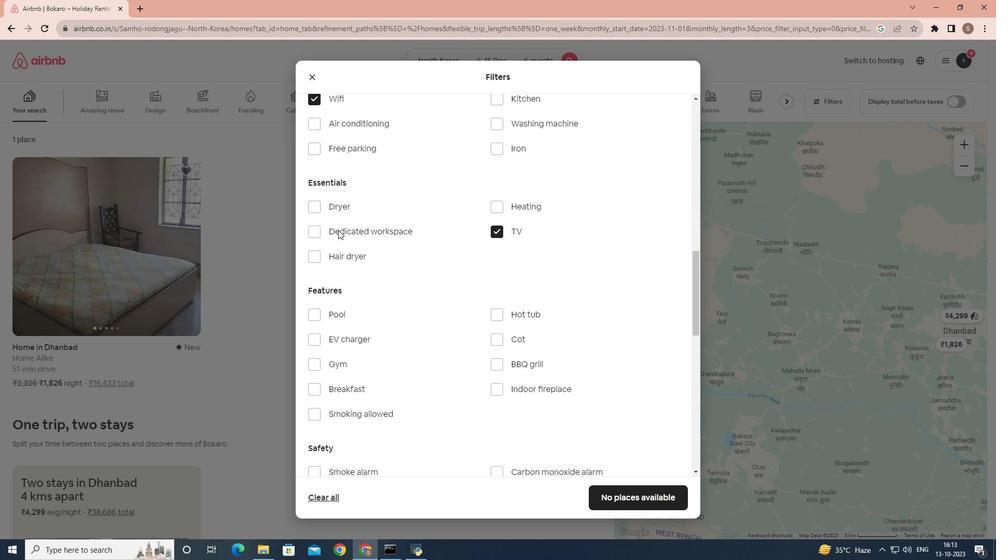 
Action: Mouse moved to (342, 195)
Screenshot: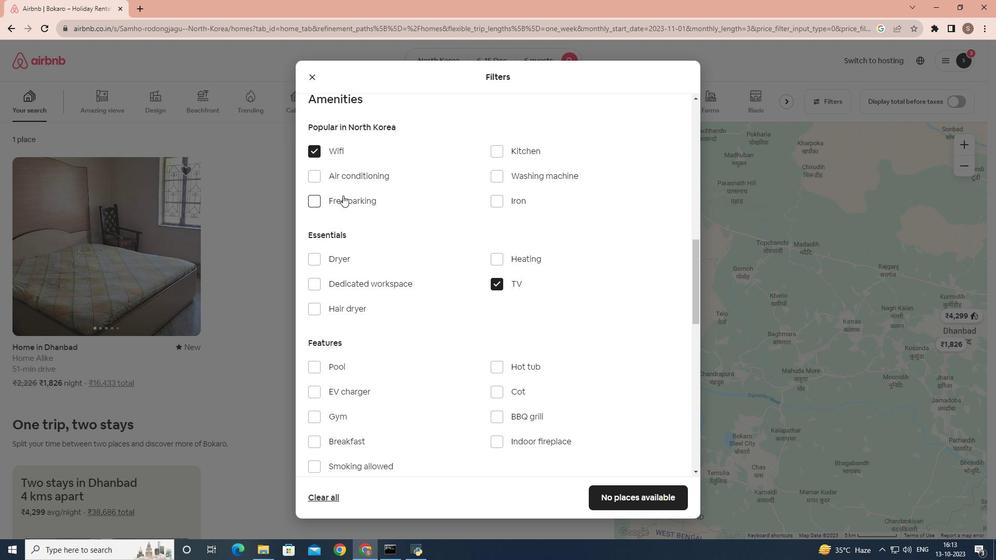 
Action: Mouse pressed left at (342, 195)
Screenshot: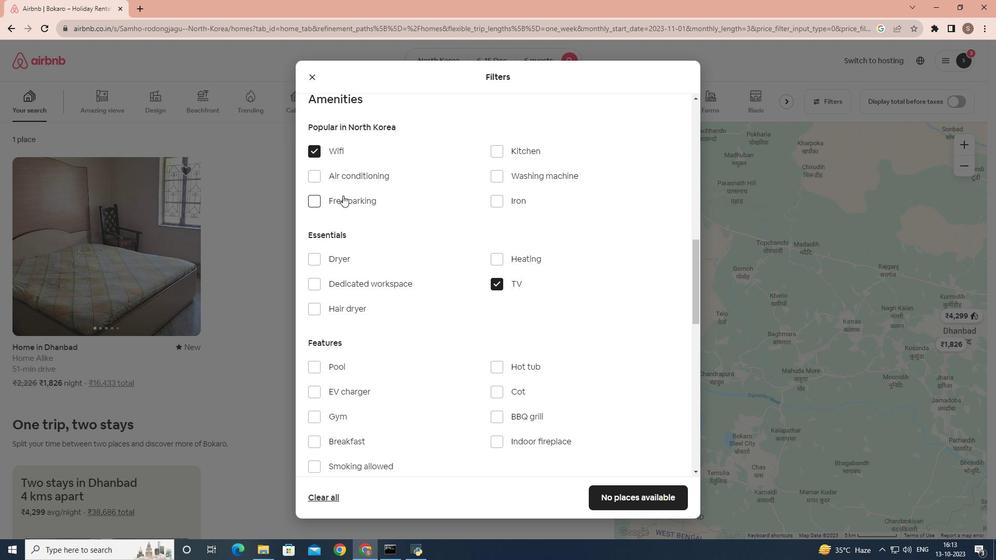
Action: Mouse moved to (455, 361)
Screenshot: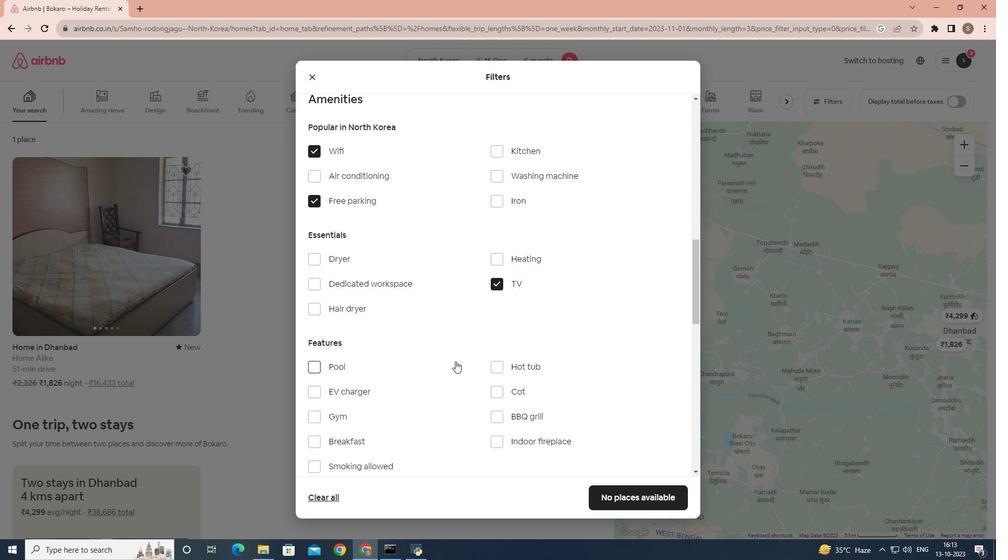 
Action: Mouse scrolled (455, 361) with delta (0, 0)
Screenshot: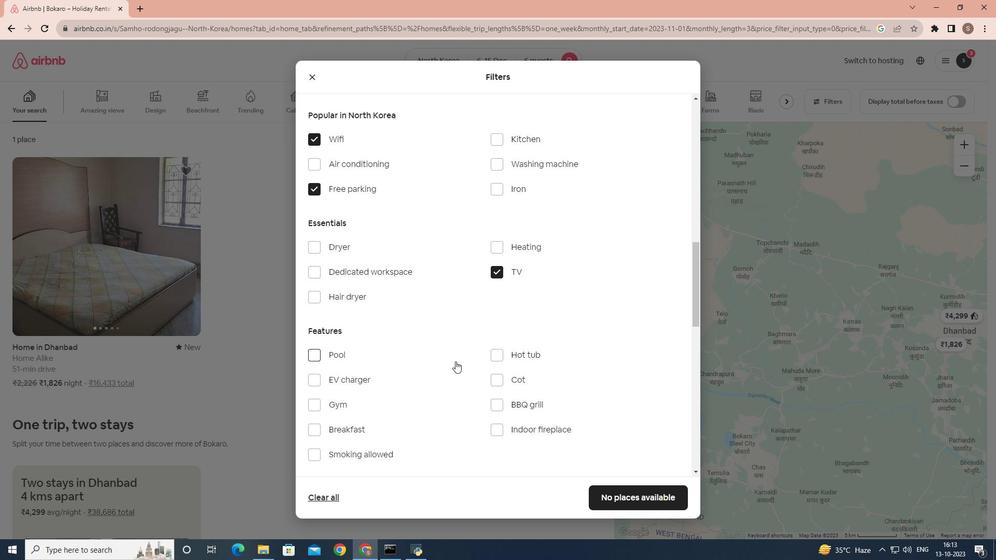 
Action: Mouse scrolled (455, 361) with delta (0, 0)
Screenshot: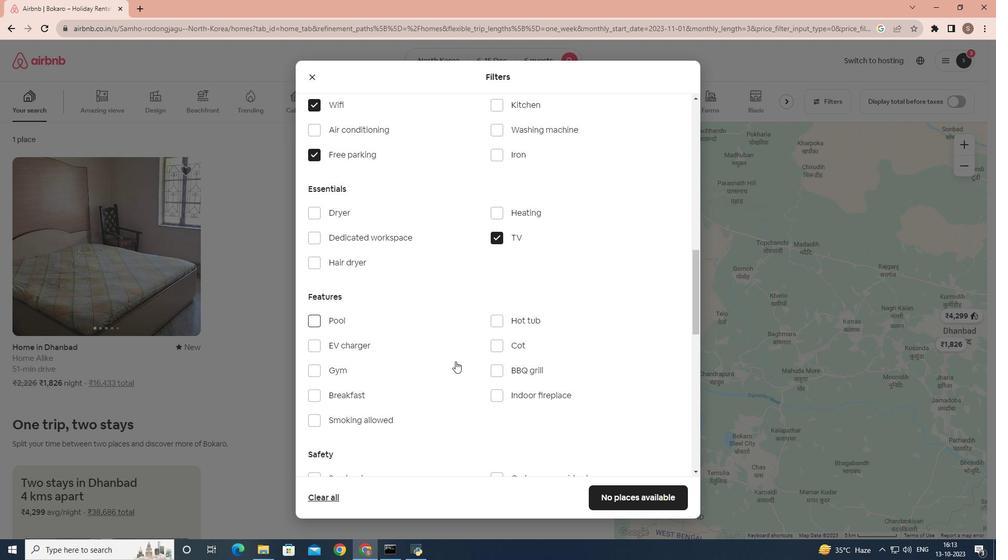 
Action: Mouse moved to (331, 308)
Screenshot: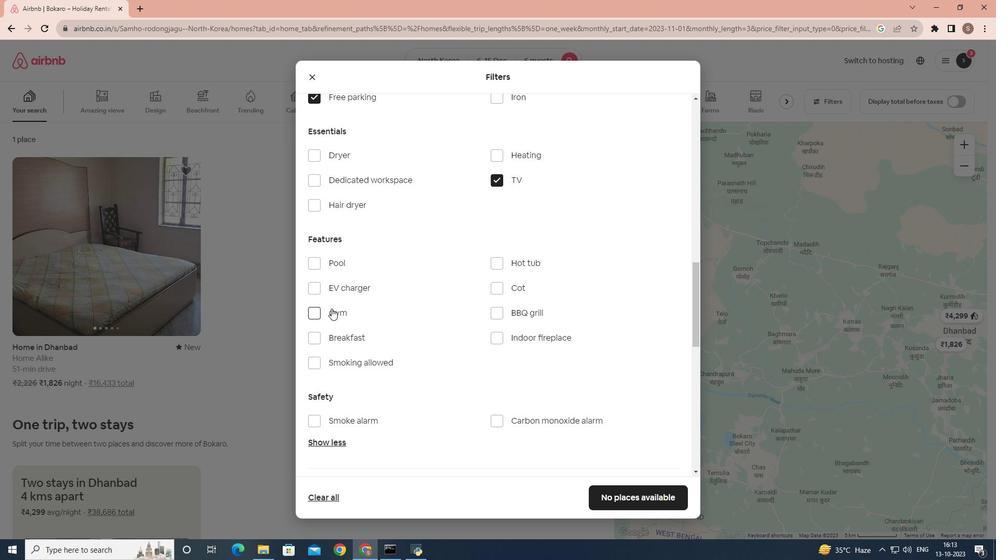 
Action: Mouse pressed left at (331, 308)
Screenshot: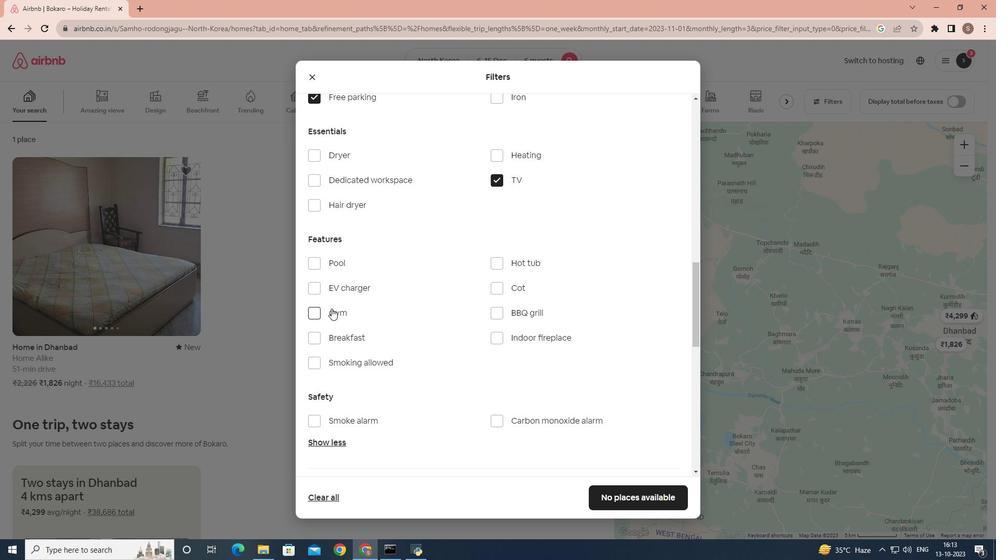 
Action: Mouse moved to (326, 336)
Screenshot: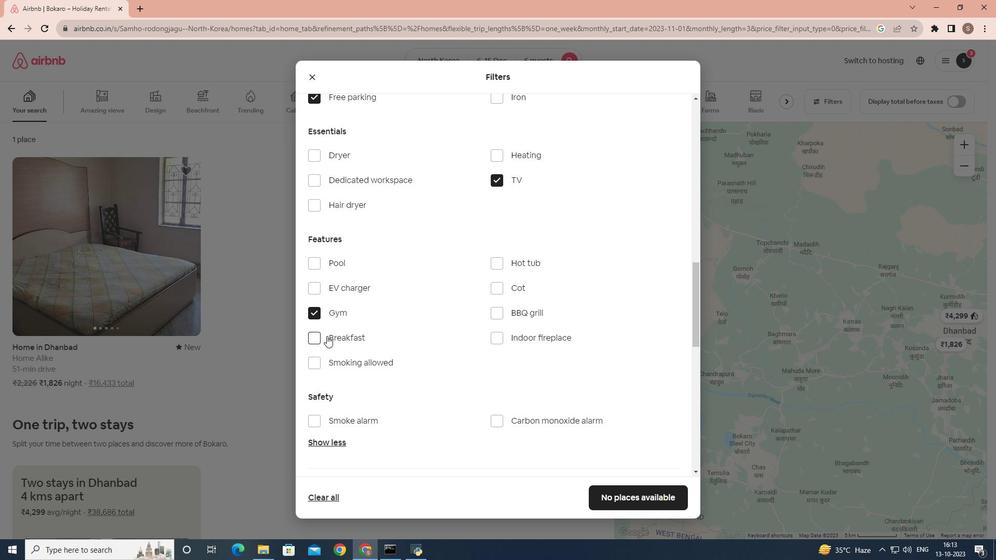 
Action: Mouse pressed left at (326, 336)
Screenshot: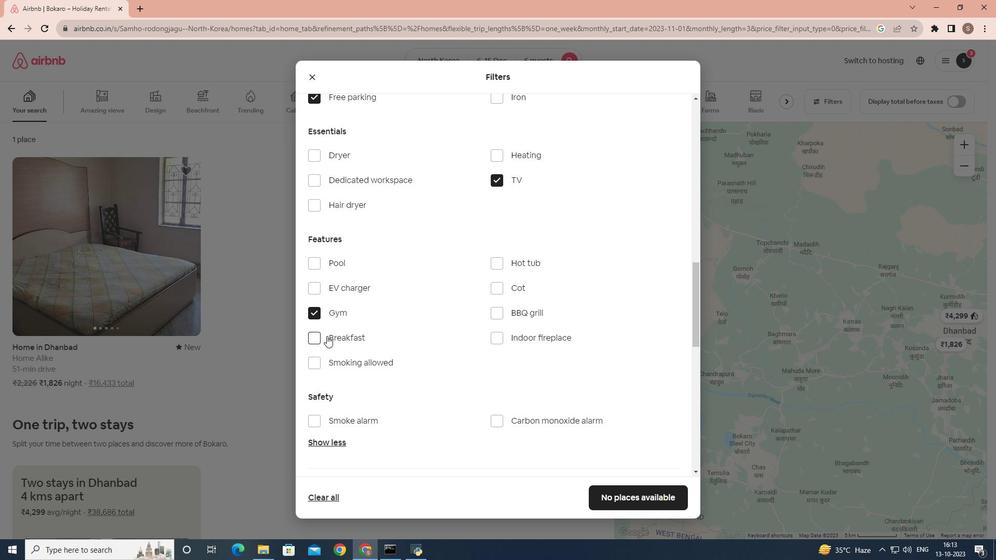 
Action: Mouse moved to (640, 503)
Screenshot: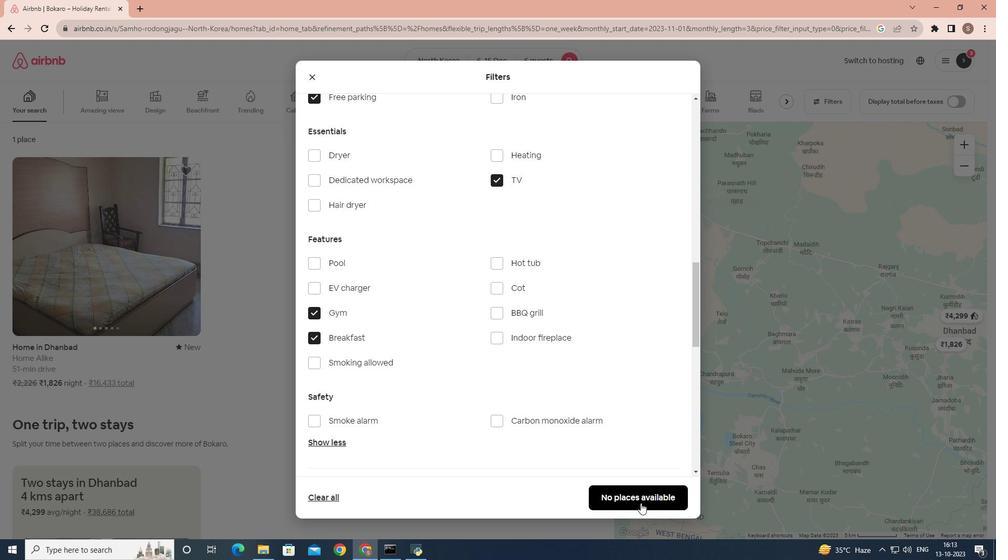 
Action: Mouse pressed left at (640, 503)
Screenshot: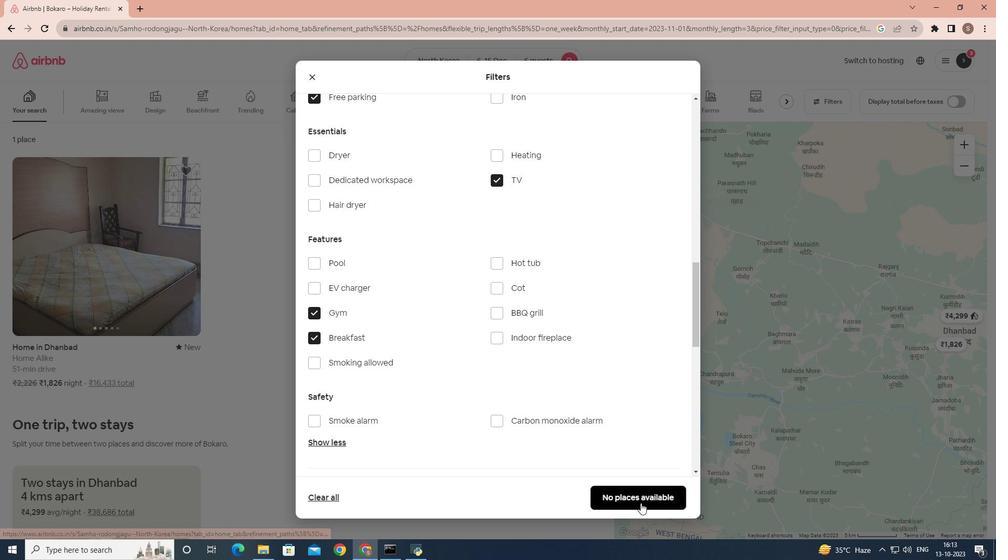 
Action: Mouse moved to (534, 432)
Screenshot: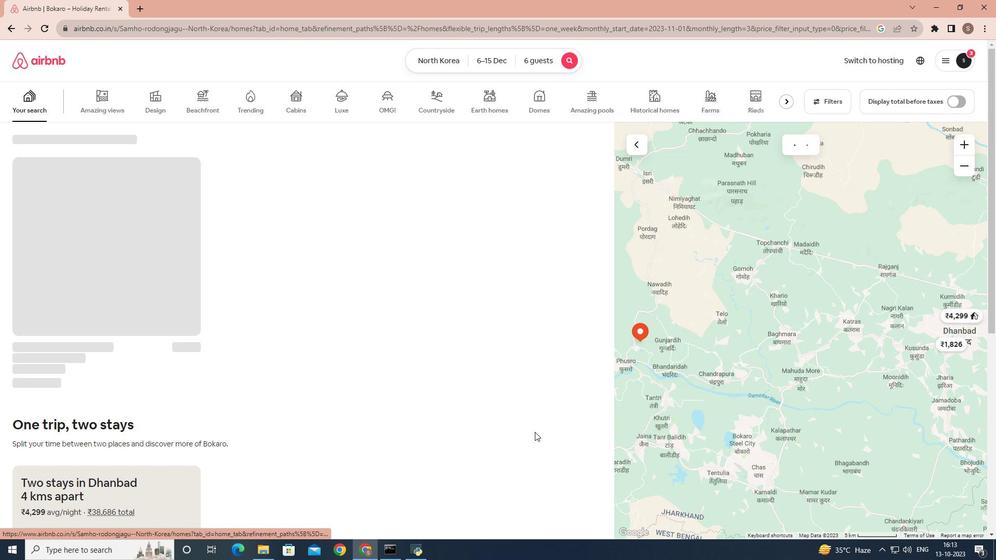 
